 Task: Find connections with filter location Ḩalwān with filter topic #mentorwith filter profile language Spanish with filter current company Manappuram Finance Limited with filter school Bareilly College with filter industry Oil and Coal Product Manufacturing with filter service category Tax Preparation with filter keywords title Emergency Relief Worker
Action: Mouse moved to (476, 61)
Screenshot: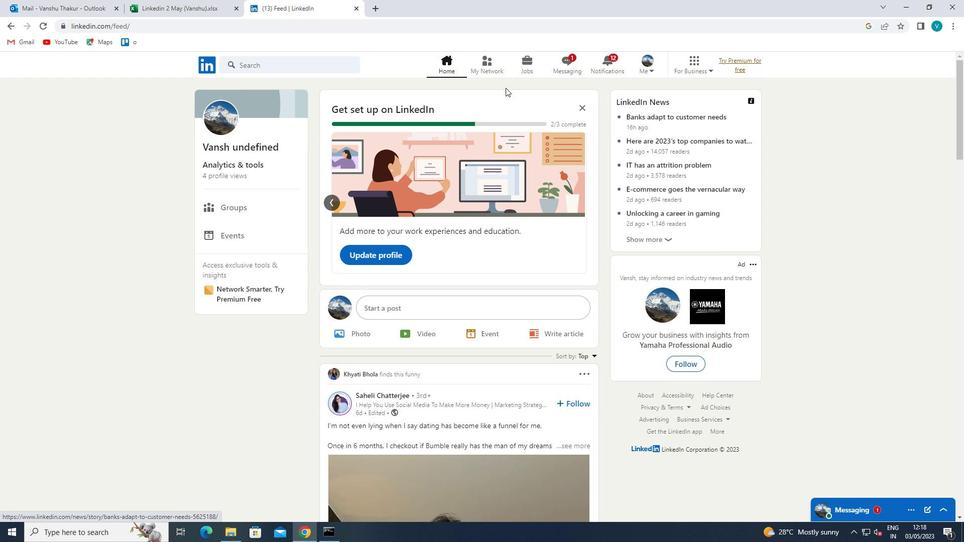 
Action: Mouse pressed left at (476, 61)
Screenshot: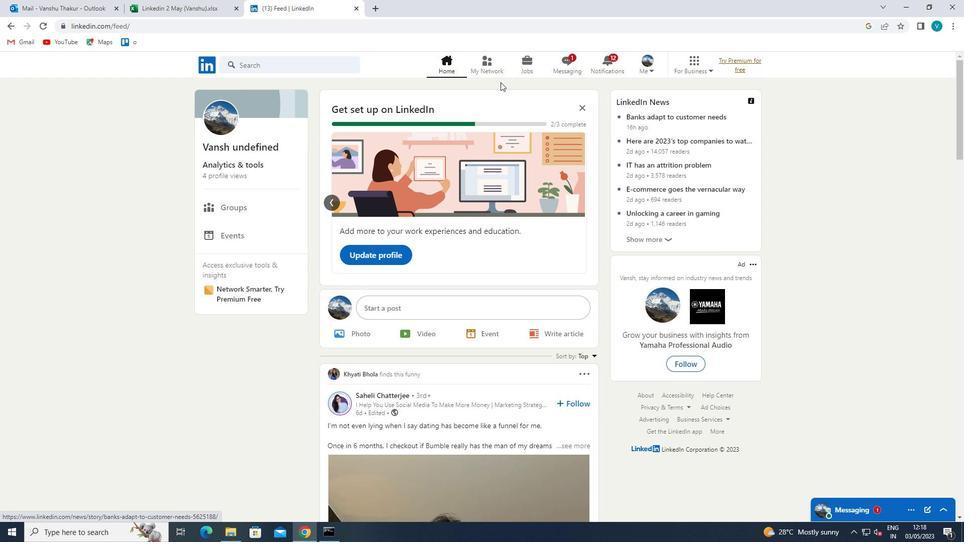 
Action: Mouse moved to (275, 118)
Screenshot: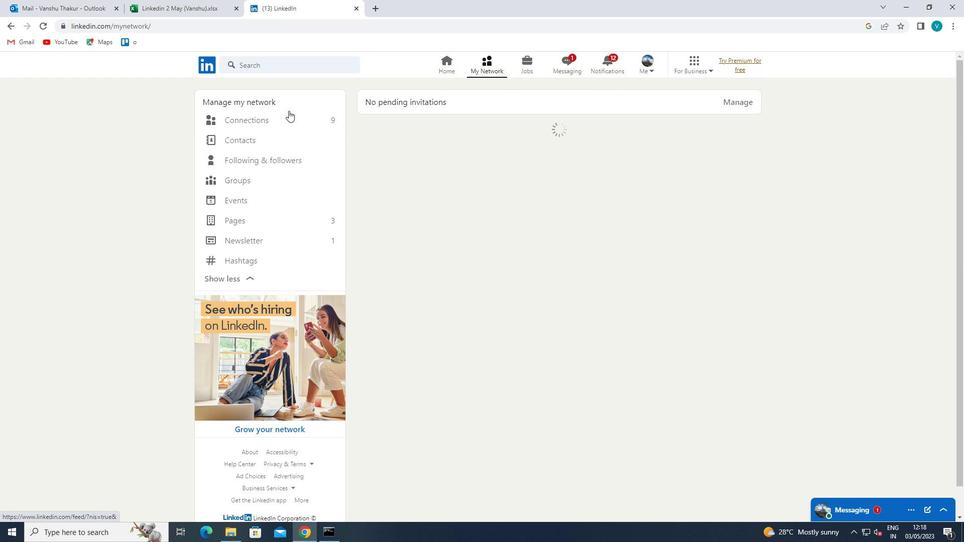 
Action: Mouse pressed left at (275, 118)
Screenshot: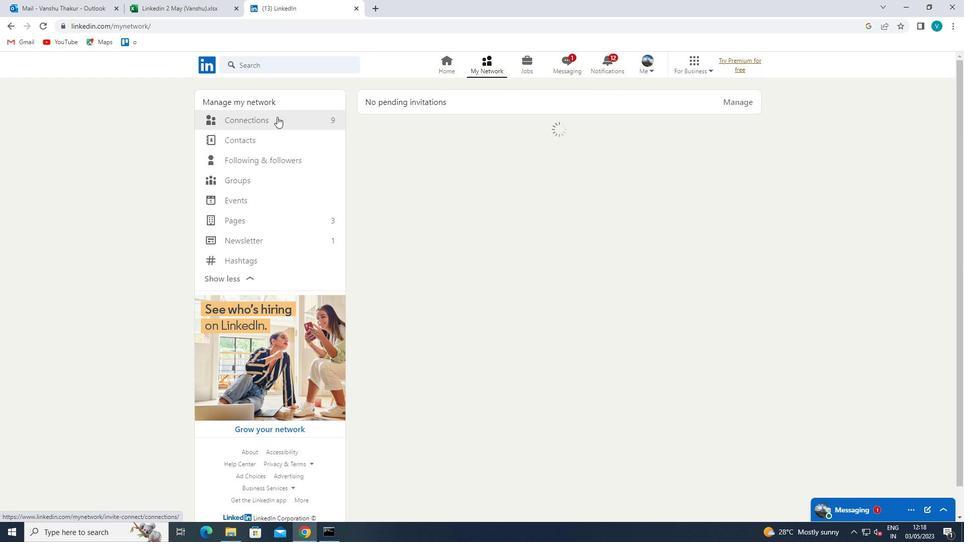 
Action: Mouse moved to (545, 121)
Screenshot: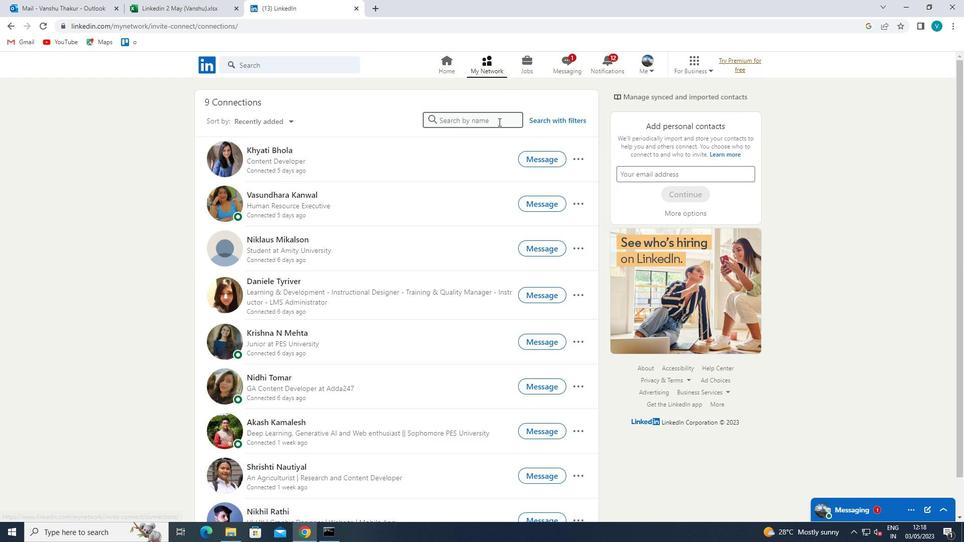 
Action: Mouse pressed left at (545, 121)
Screenshot: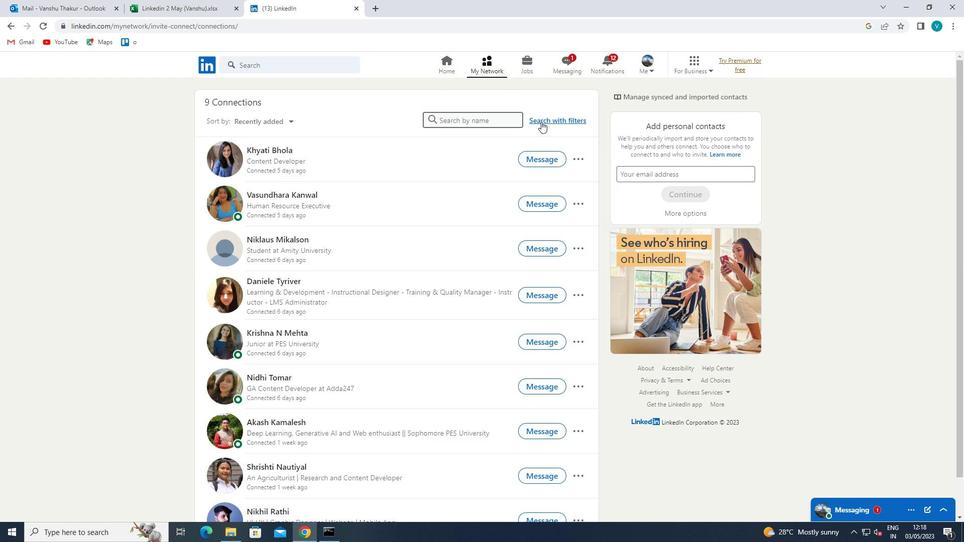 
Action: Mouse moved to (486, 98)
Screenshot: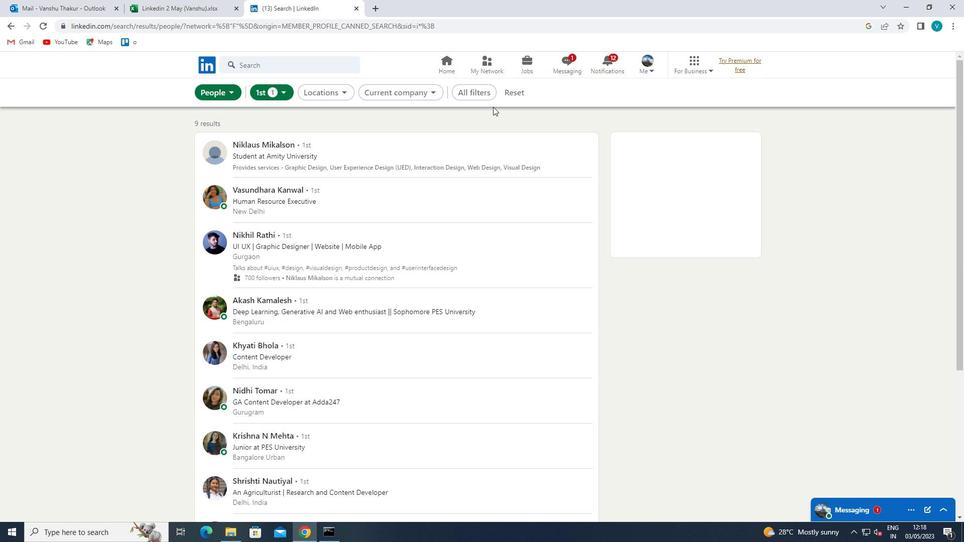 
Action: Mouse pressed left at (486, 98)
Screenshot: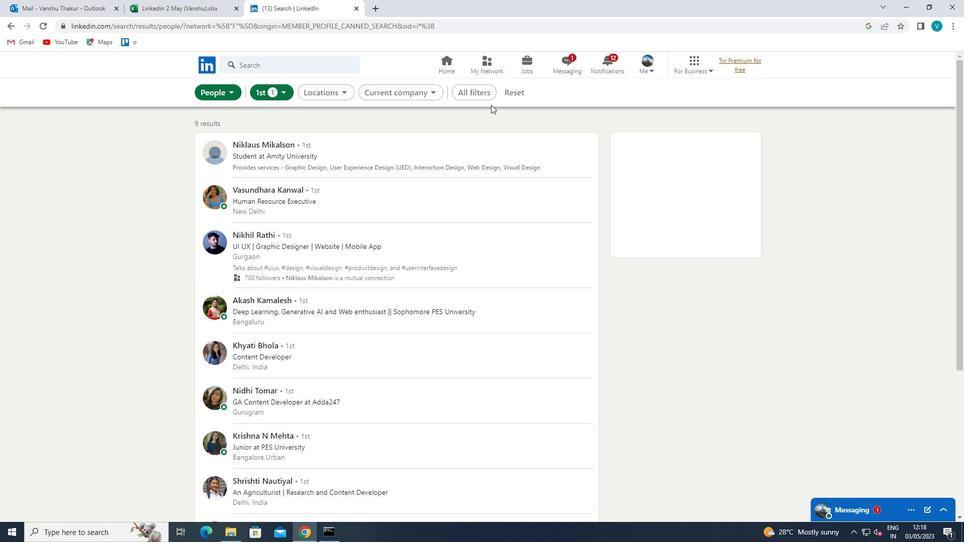 
Action: Mouse moved to (485, 97)
Screenshot: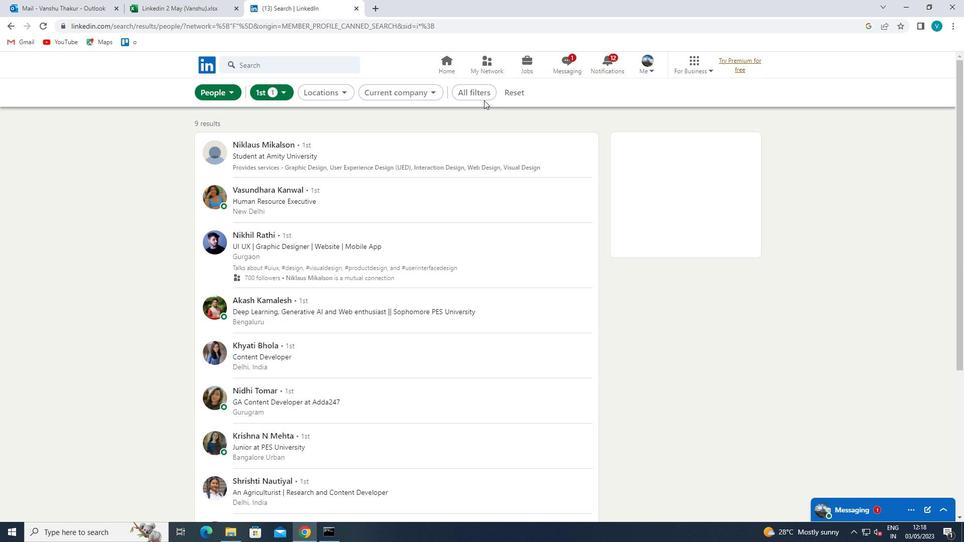 
Action: Mouse pressed left at (485, 97)
Screenshot: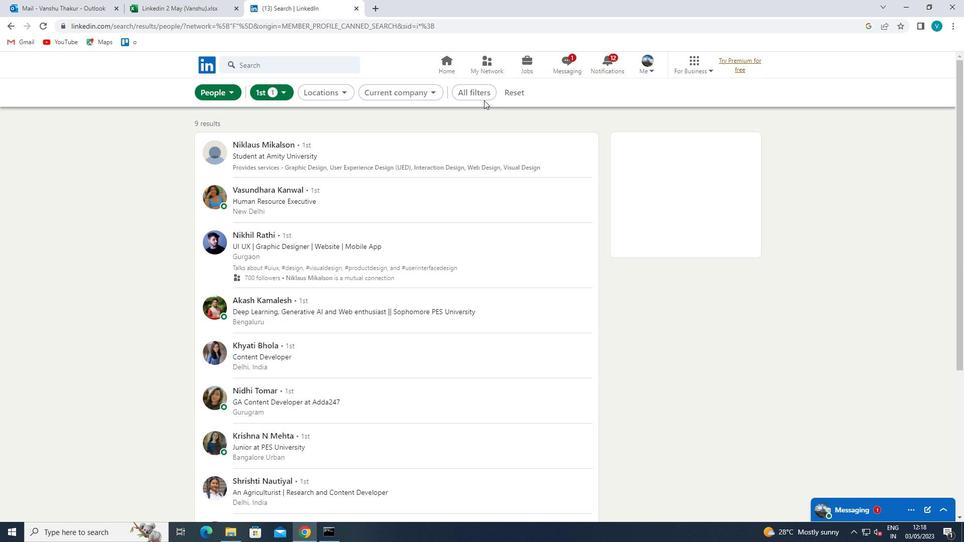 
Action: Mouse moved to (469, 89)
Screenshot: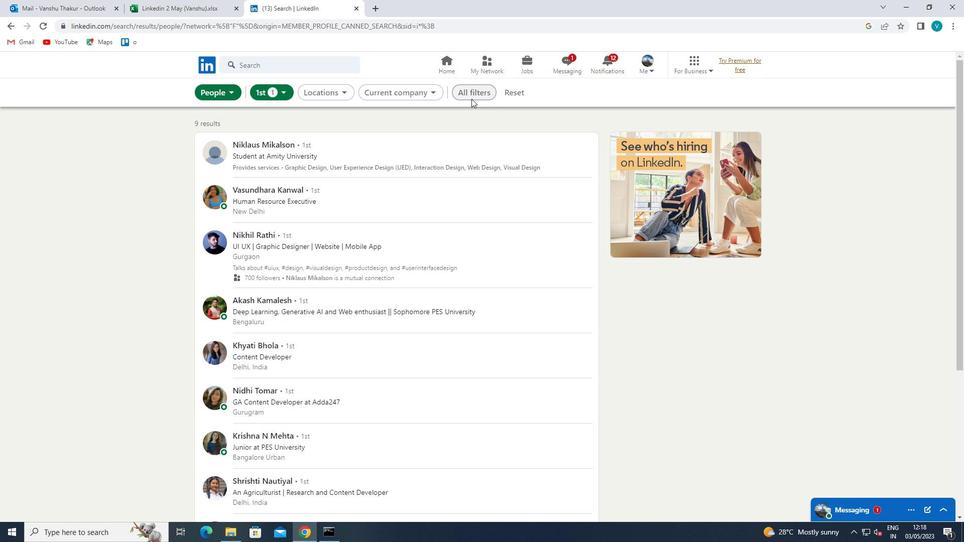 
Action: Mouse pressed left at (469, 89)
Screenshot: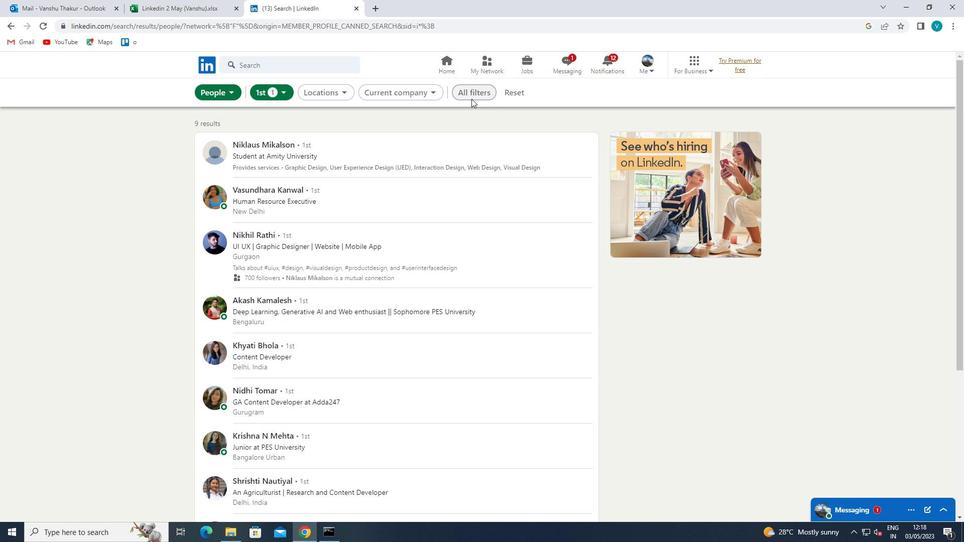 
Action: Mouse moved to (818, 266)
Screenshot: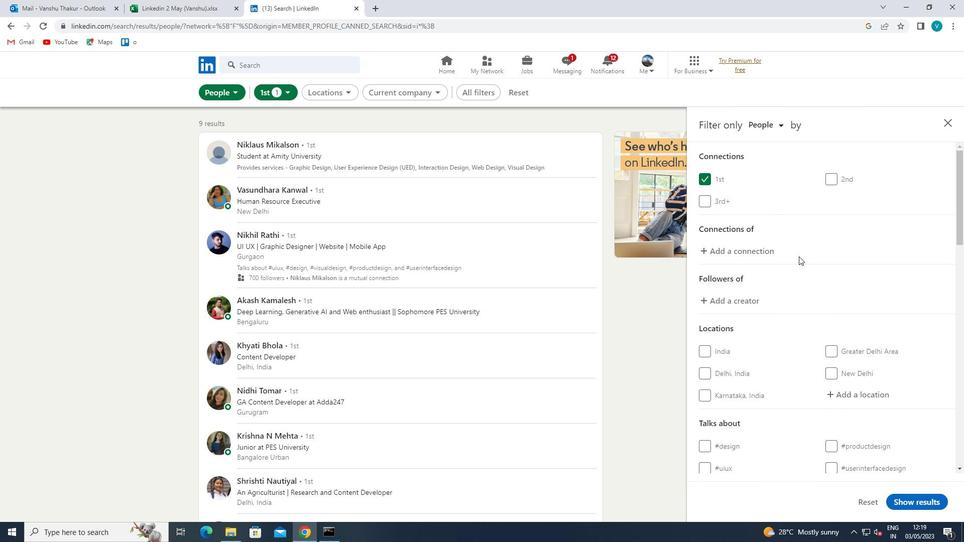 
Action: Mouse scrolled (818, 266) with delta (0, 0)
Screenshot: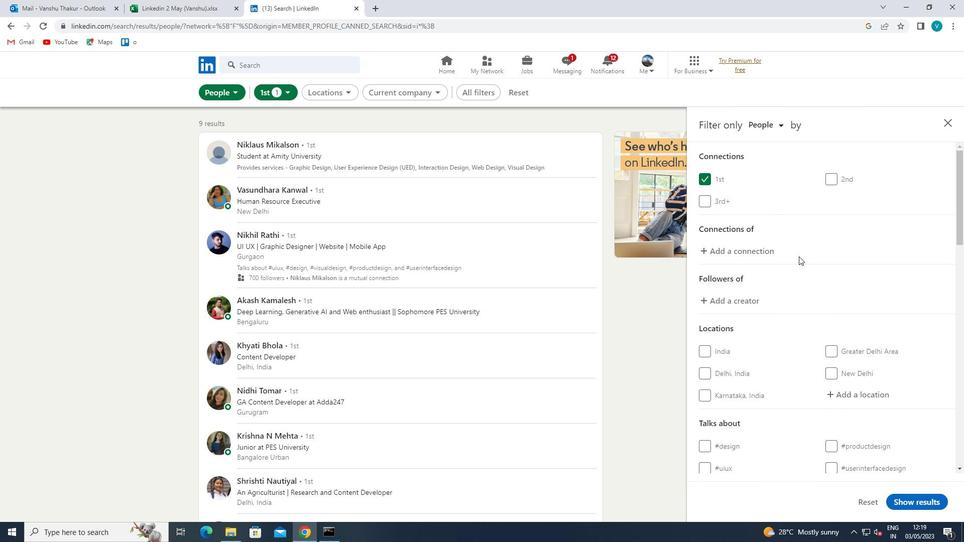 
Action: Mouse moved to (818, 266)
Screenshot: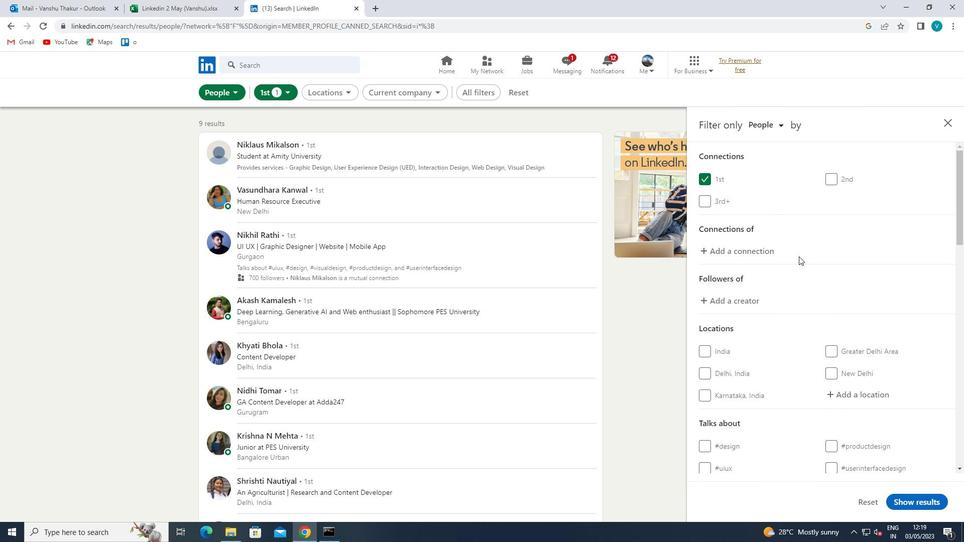 
Action: Mouse scrolled (818, 266) with delta (0, 0)
Screenshot: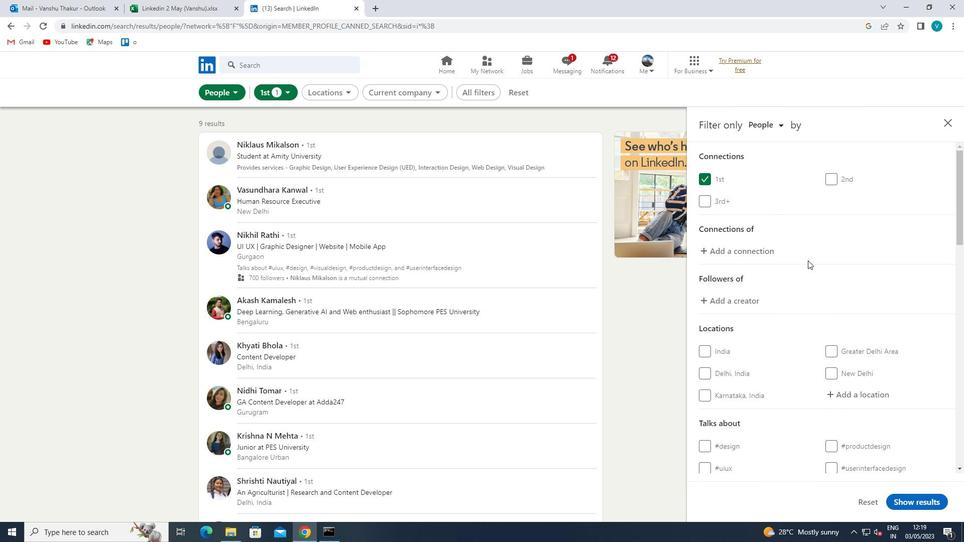 
Action: Mouse moved to (818, 267)
Screenshot: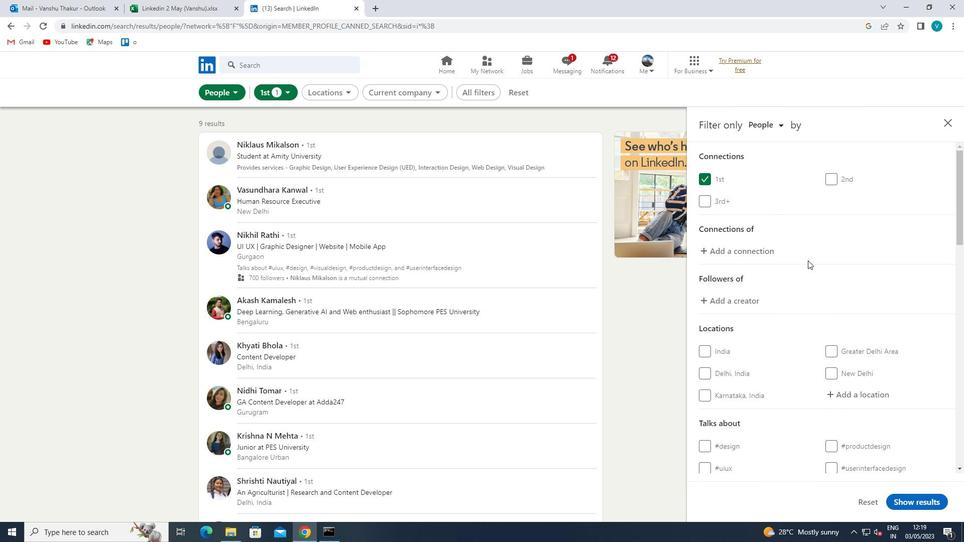 
Action: Mouse scrolled (818, 267) with delta (0, 0)
Screenshot: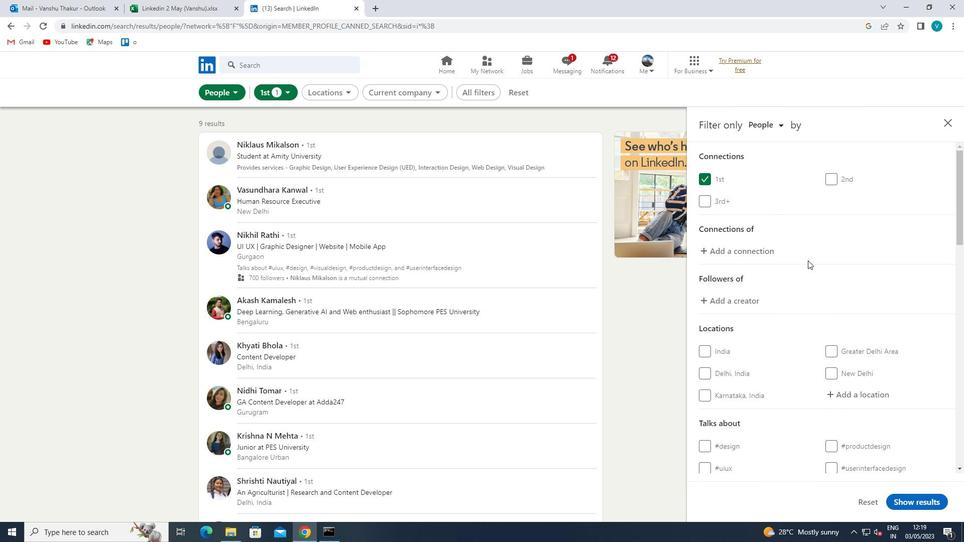 
Action: Mouse moved to (849, 247)
Screenshot: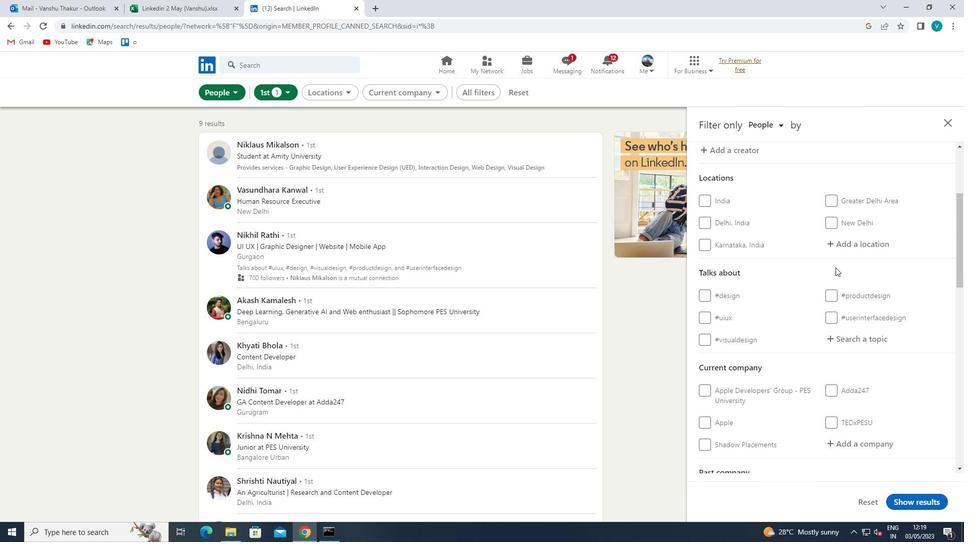 
Action: Mouse pressed left at (849, 247)
Screenshot: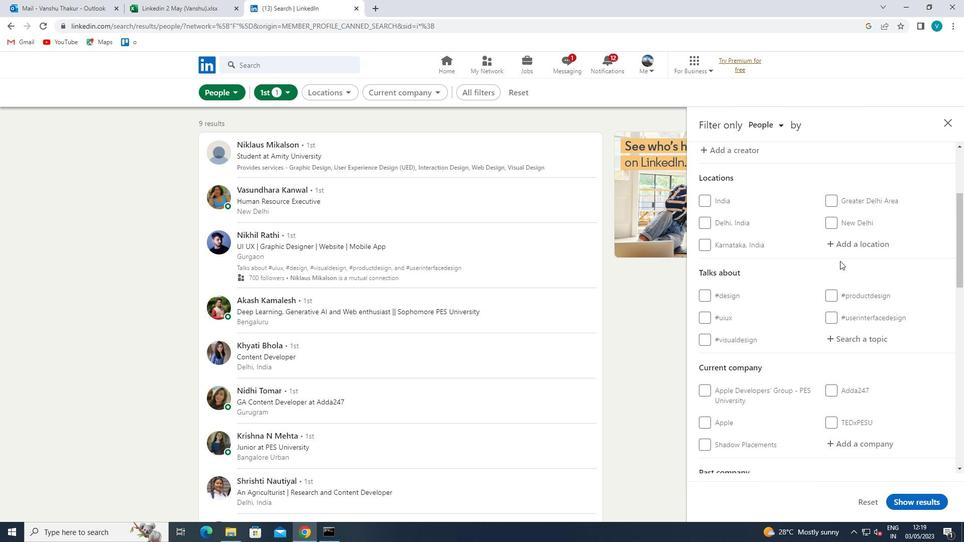 
Action: Mouse moved to (498, 56)
Screenshot: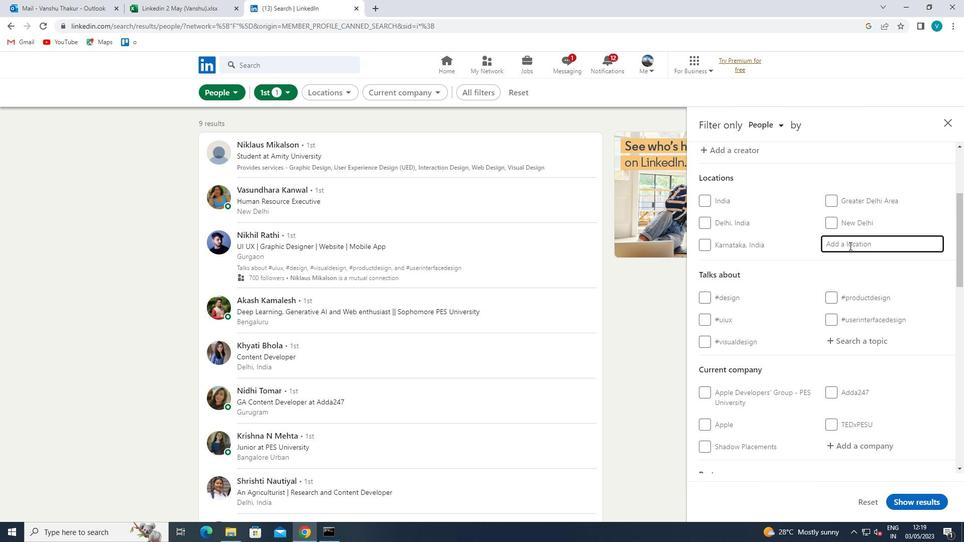 
Action: Key pressed <Key.shift>HALWAN
Screenshot: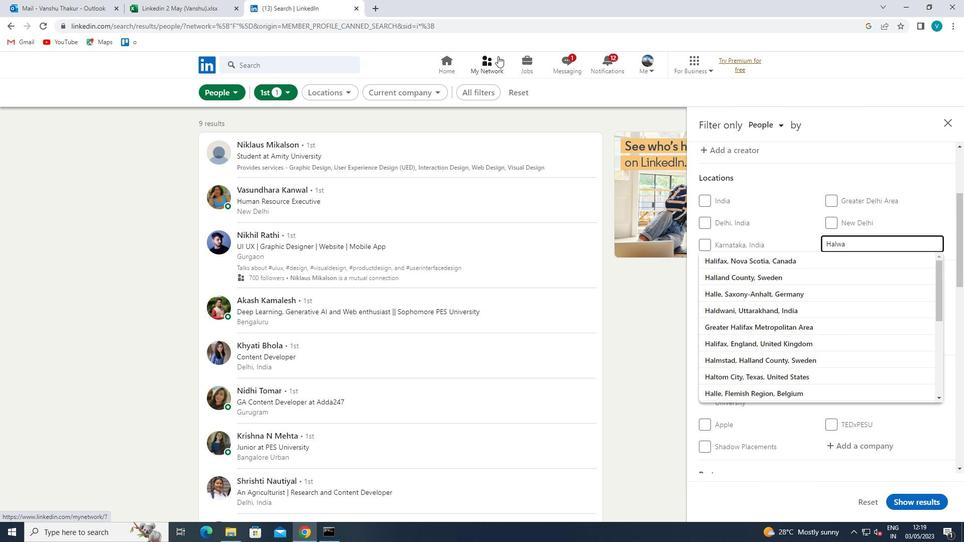 
Action: Mouse moved to (774, 256)
Screenshot: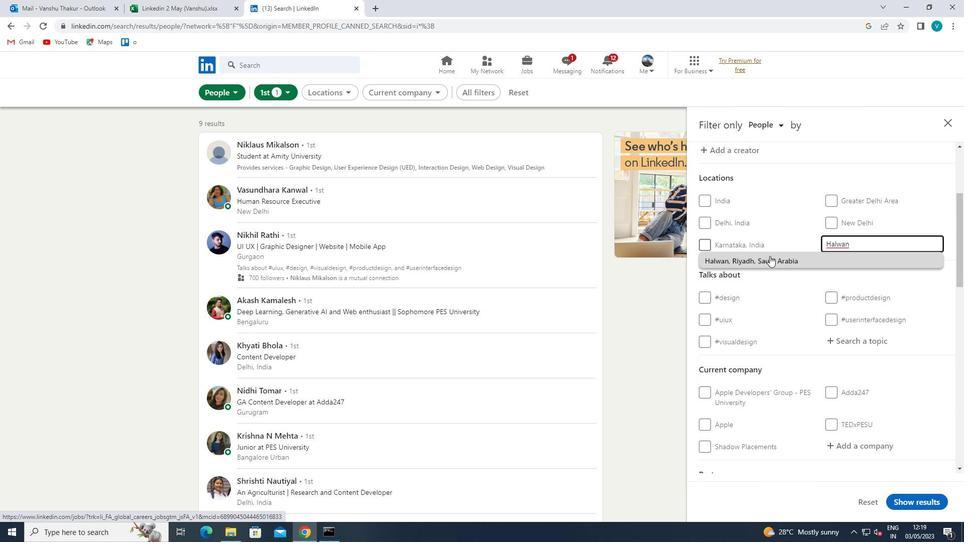 
Action: Mouse pressed left at (774, 256)
Screenshot: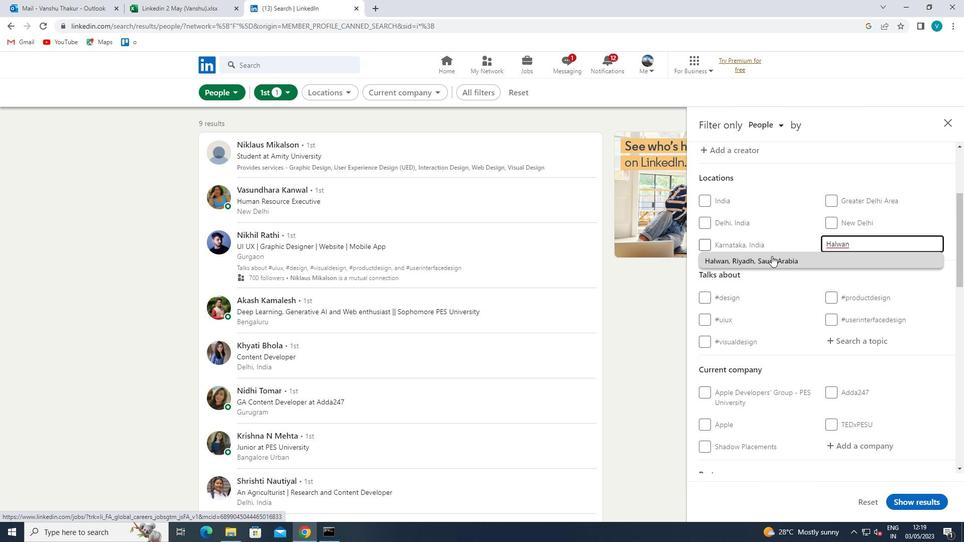 
Action: Mouse moved to (806, 249)
Screenshot: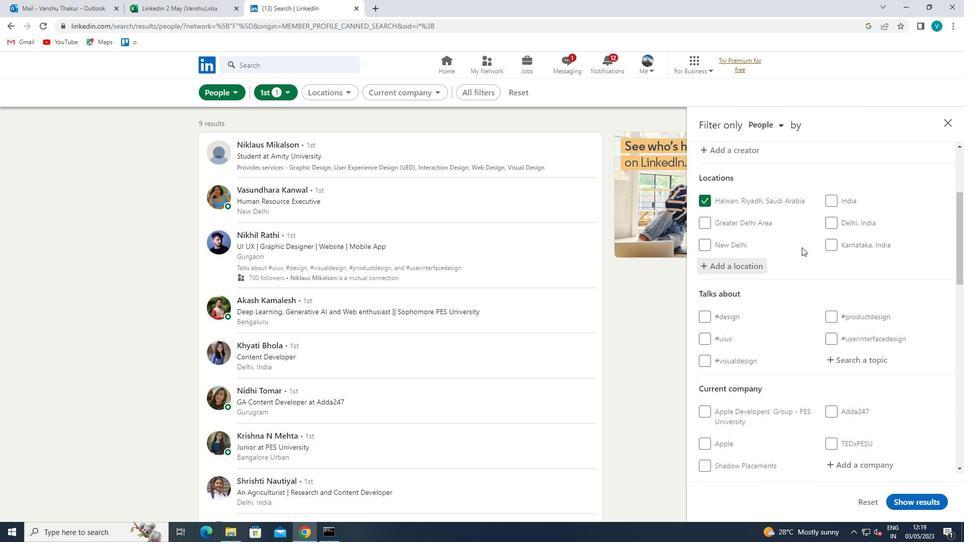 
Action: Mouse scrolled (806, 248) with delta (0, 0)
Screenshot: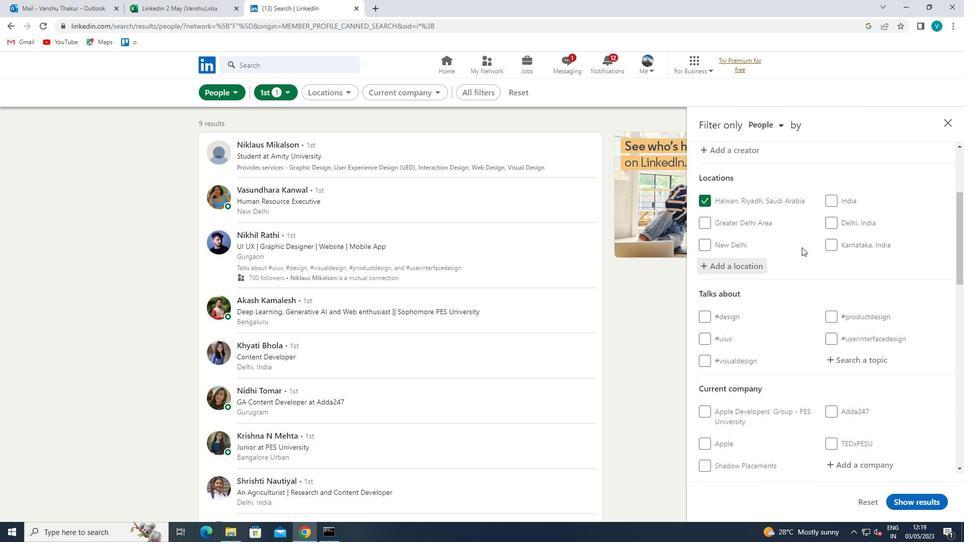 
Action: Mouse moved to (808, 250)
Screenshot: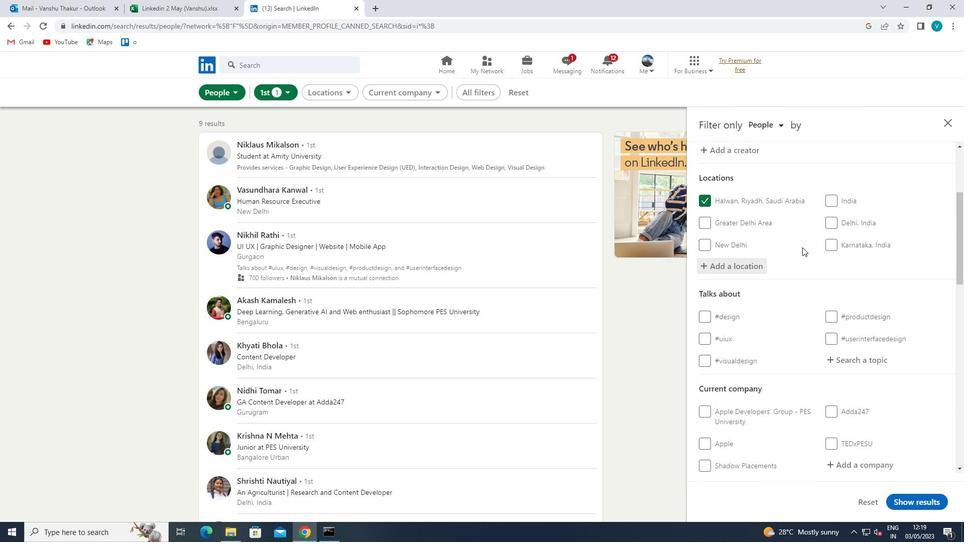 
Action: Mouse scrolled (808, 249) with delta (0, 0)
Screenshot: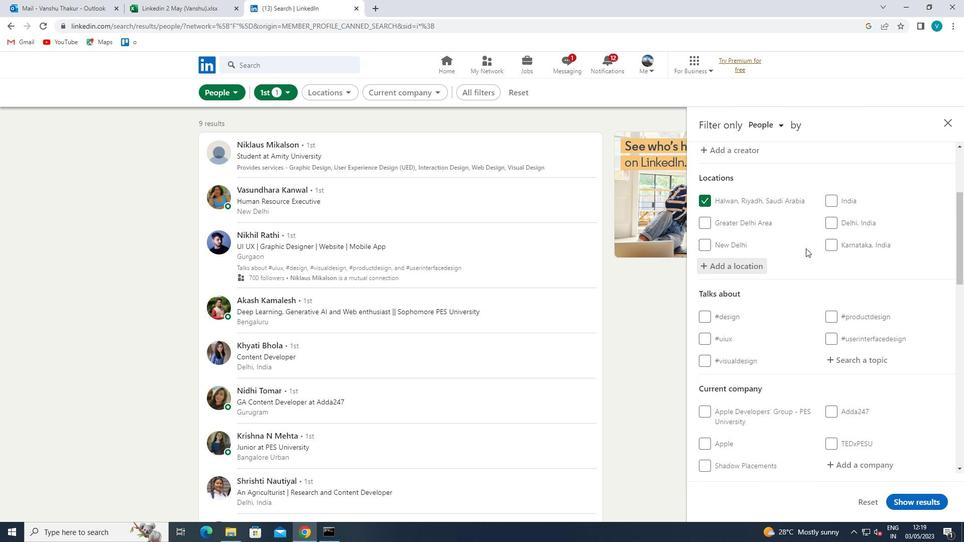 
Action: Mouse moved to (844, 257)
Screenshot: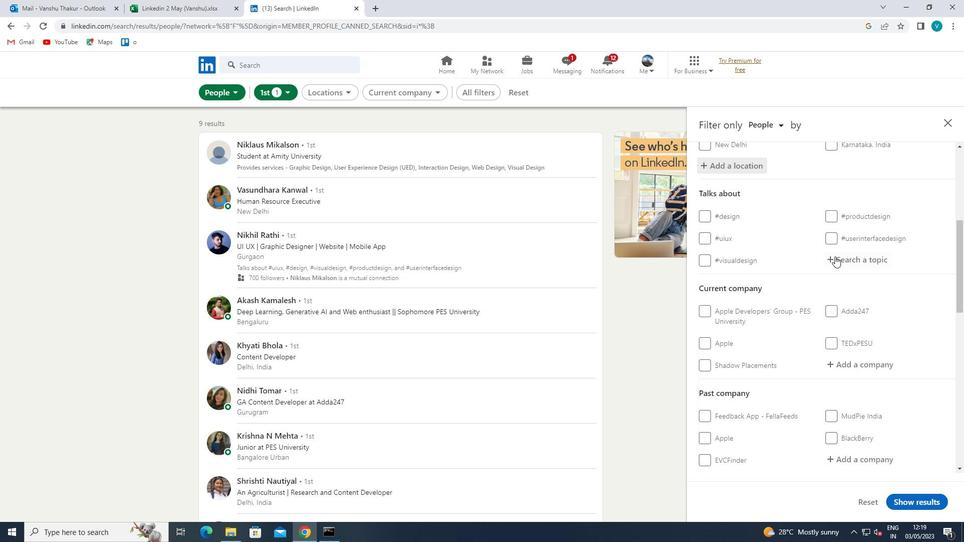 
Action: Mouse pressed left at (844, 257)
Screenshot: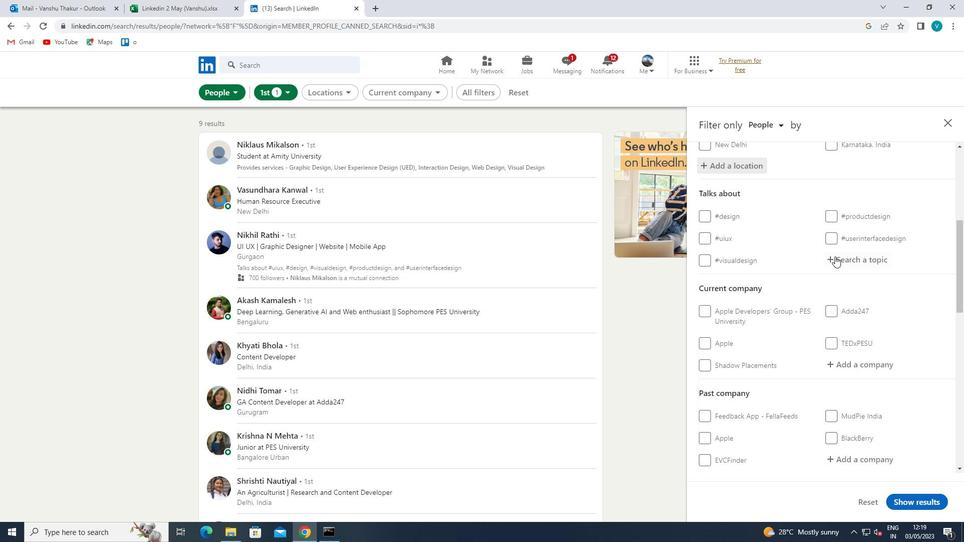 
Action: Mouse moved to (663, 154)
Screenshot: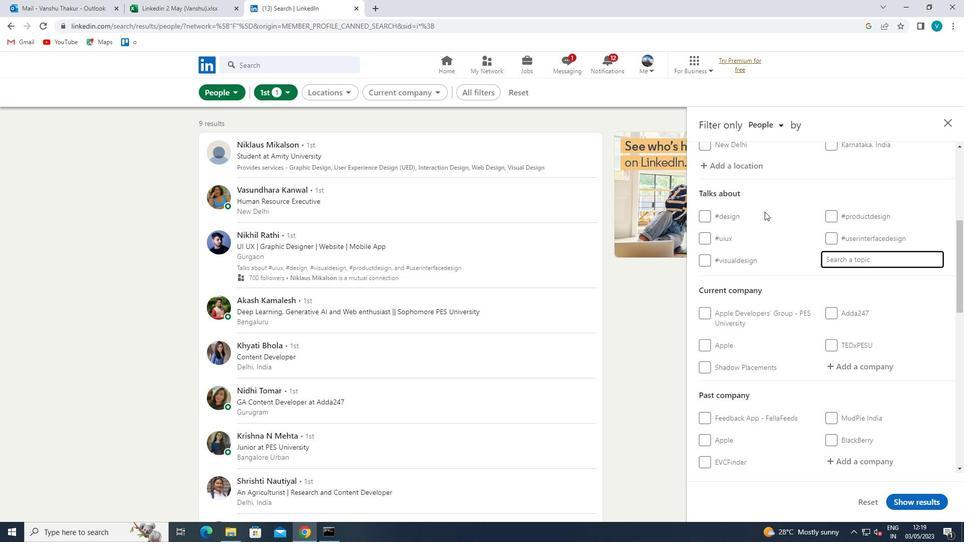 
Action: Key pressed MENTOR
Screenshot: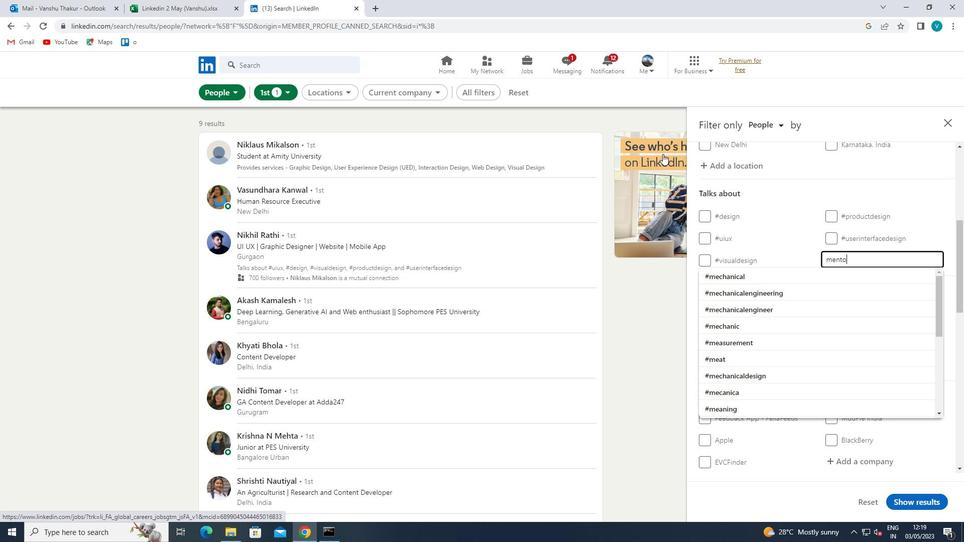 
Action: Mouse moved to (767, 305)
Screenshot: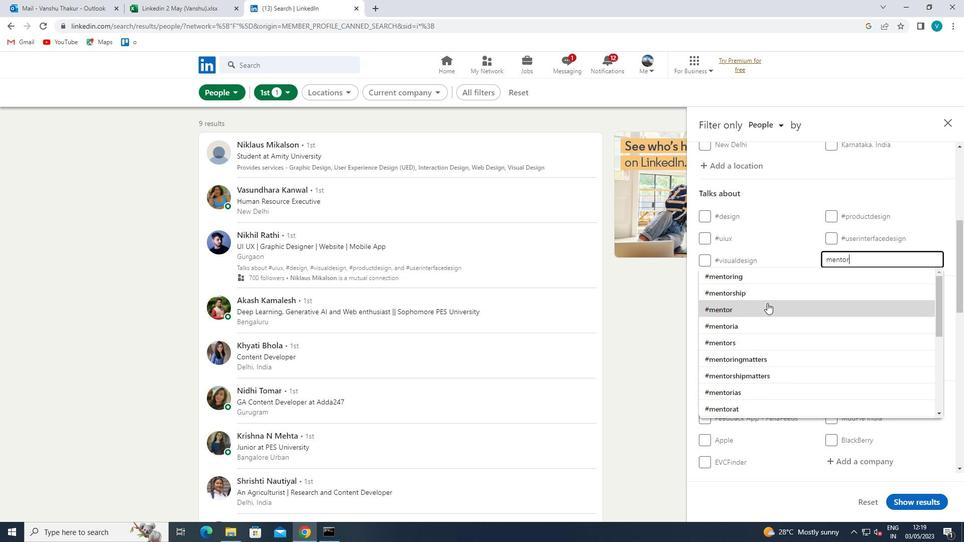 
Action: Mouse pressed left at (767, 305)
Screenshot: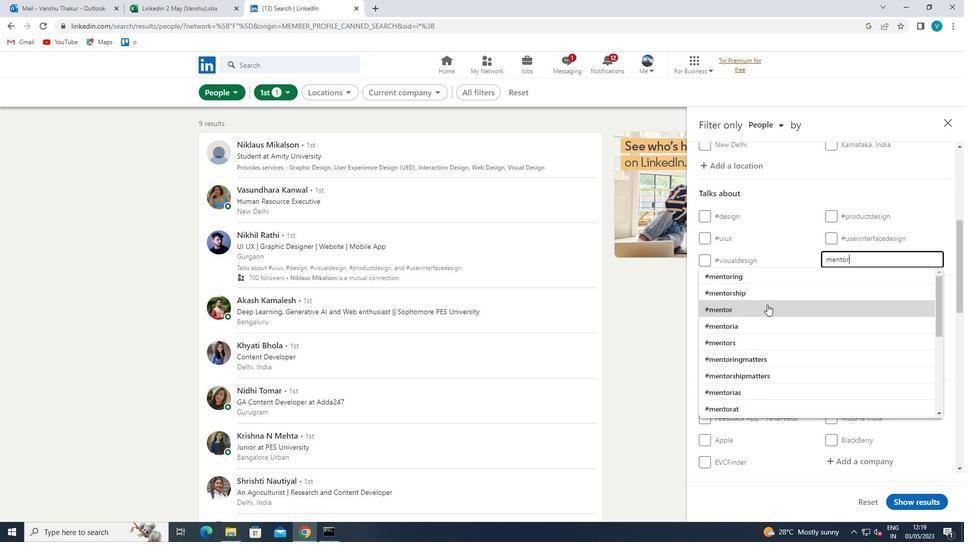 
Action: Mouse moved to (773, 303)
Screenshot: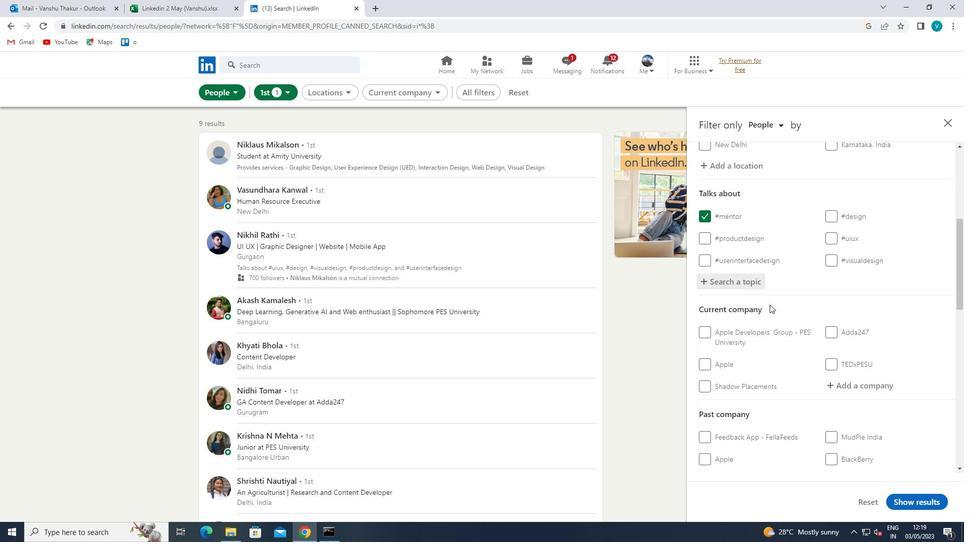 
Action: Mouse scrolled (773, 302) with delta (0, 0)
Screenshot: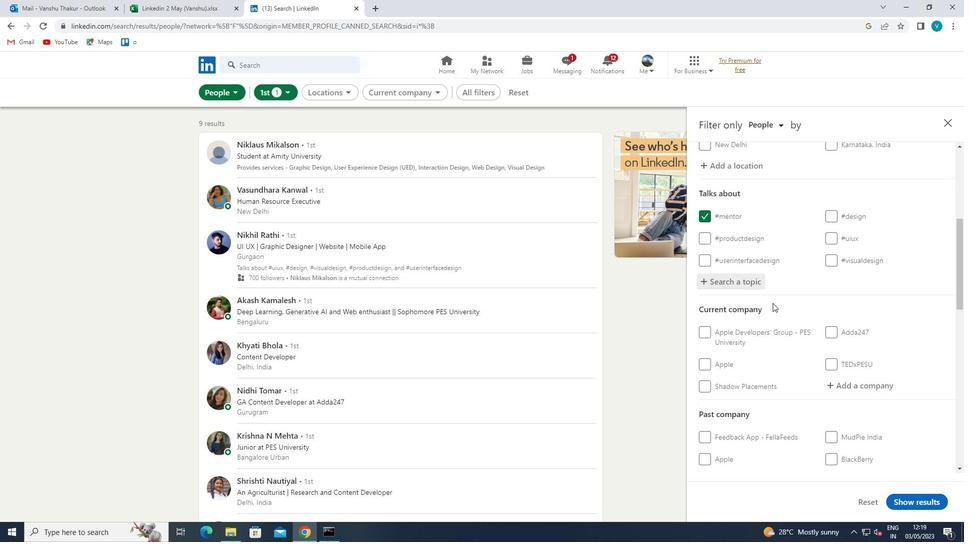 
Action: Mouse moved to (773, 302)
Screenshot: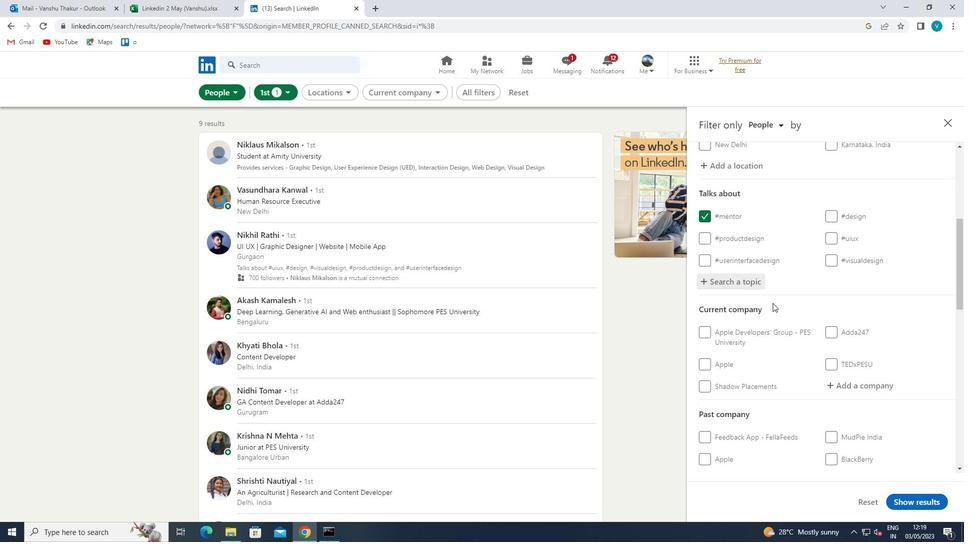 
Action: Mouse scrolled (773, 302) with delta (0, 0)
Screenshot: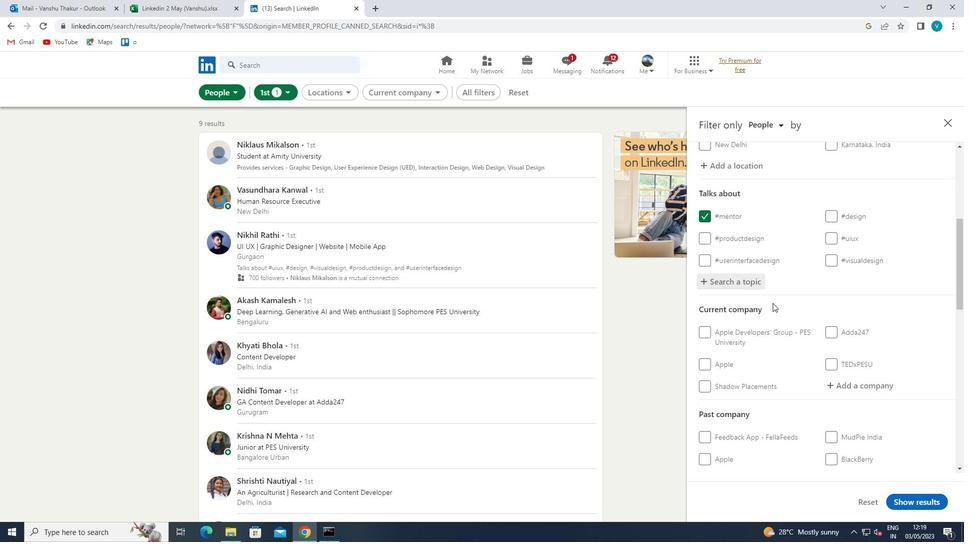
Action: Mouse moved to (775, 301)
Screenshot: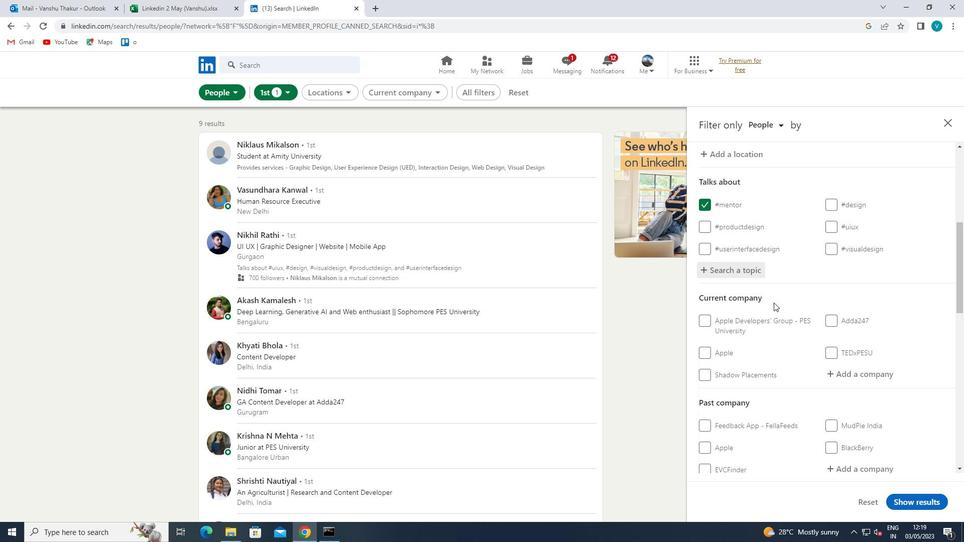 
Action: Mouse scrolled (775, 301) with delta (0, 0)
Screenshot: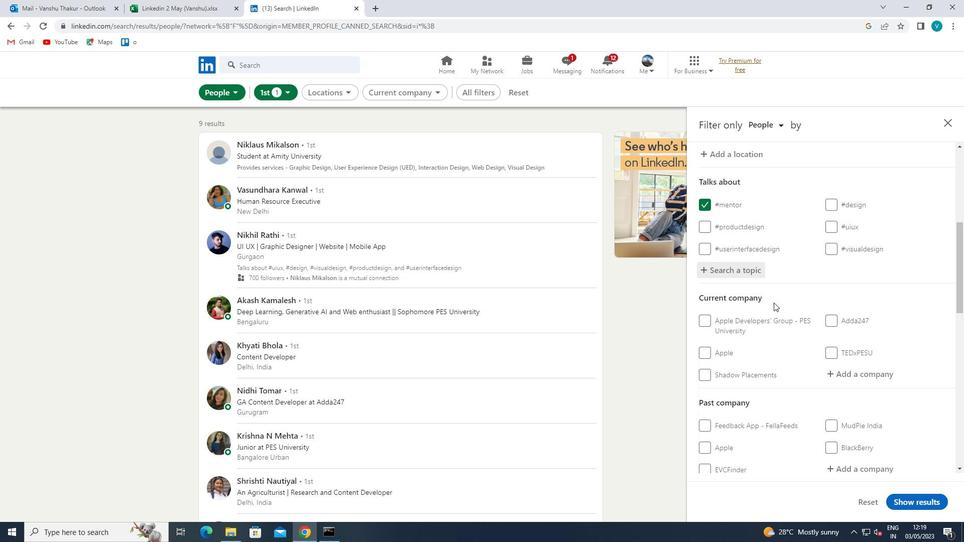 
Action: Mouse moved to (879, 235)
Screenshot: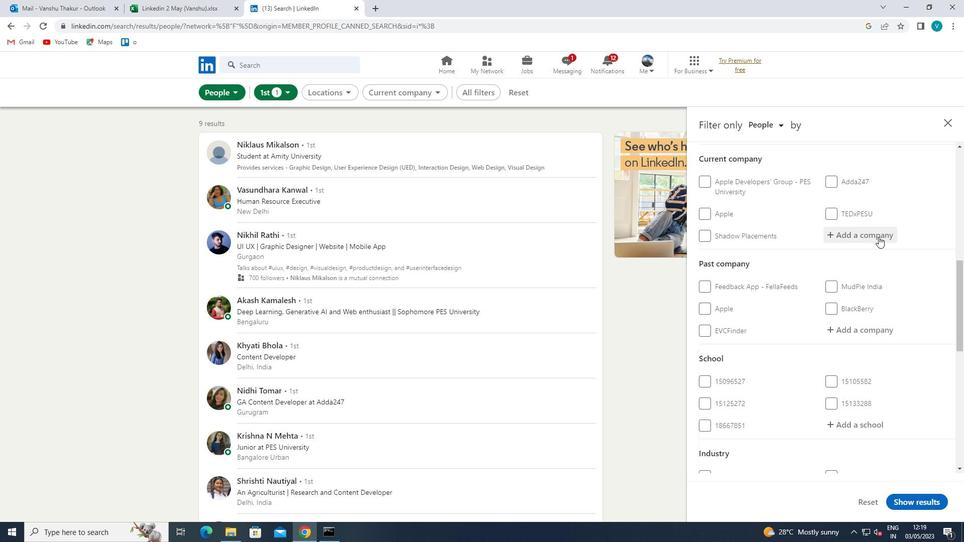 
Action: Mouse pressed left at (879, 235)
Screenshot: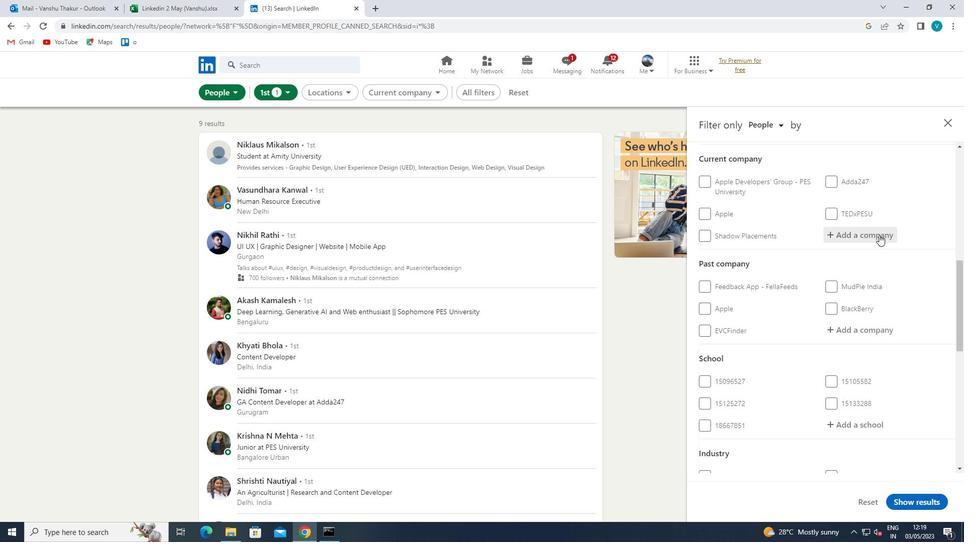 
Action: Key pressed <Key.shift>MANAPPURAM<Key.space>
Screenshot: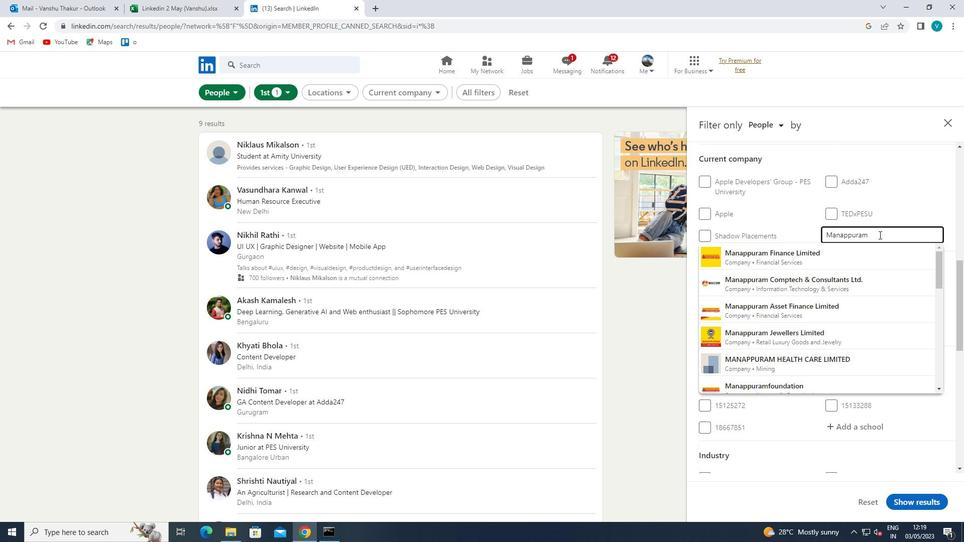 
Action: Mouse moved to (854, 257)
Screenshot: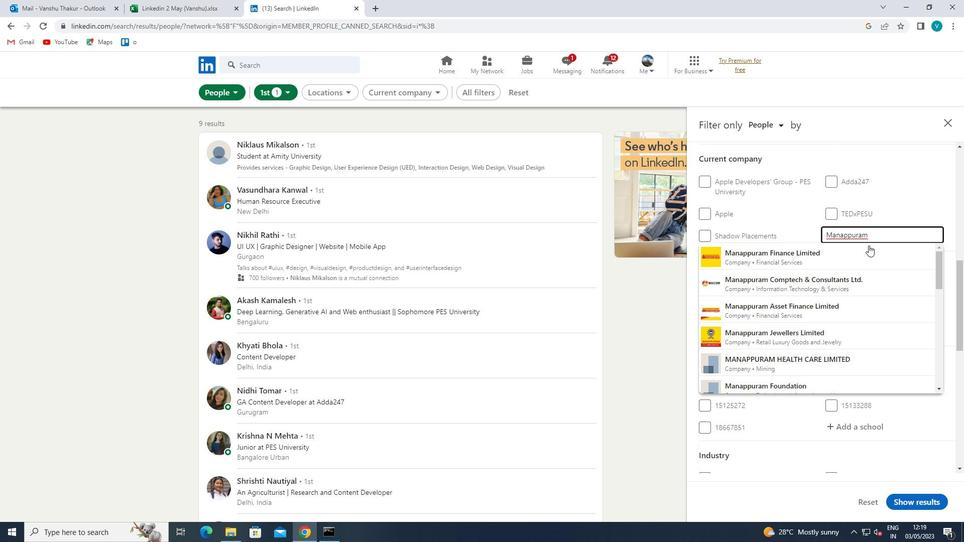
Action: Mouse pressed left at (854, 257)
Screenshot: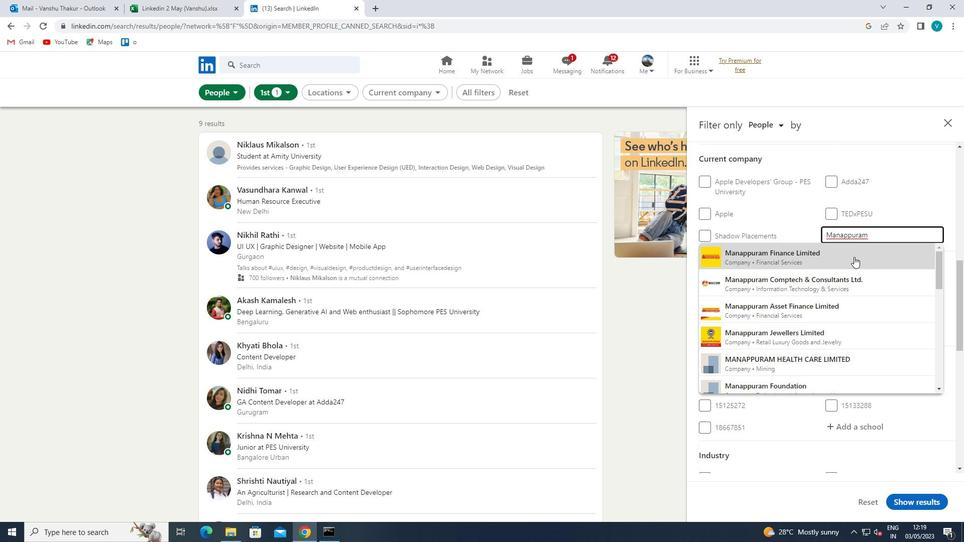 
Action: Mouse moved to (856, 256)
Screenshot: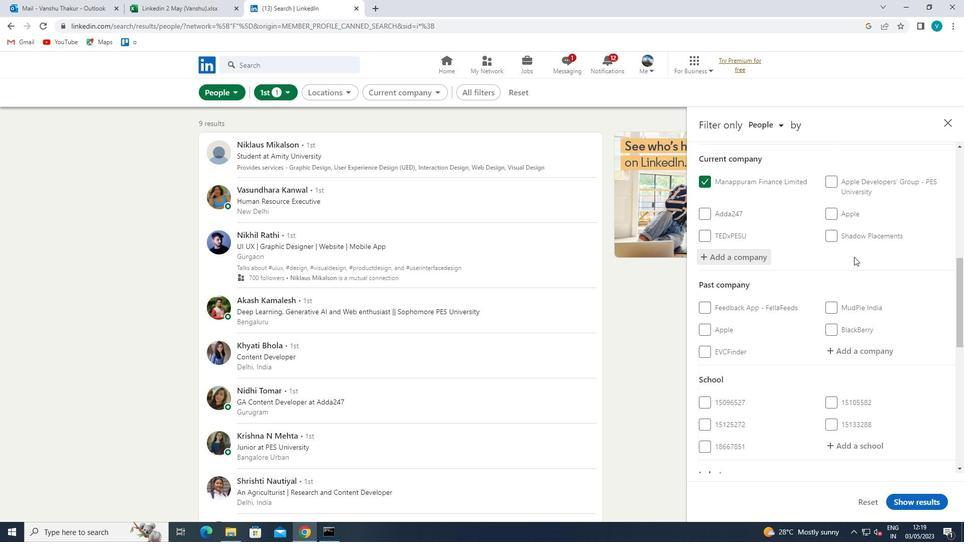 
Action: Mouse scrolled (856, 255) with delta (0, 0)
Screenshot: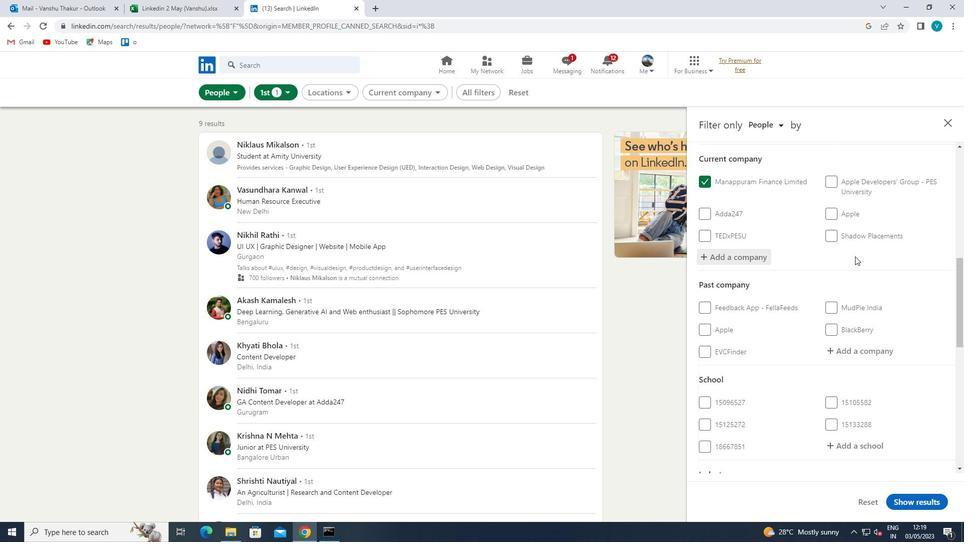 
Action: Mouse scrolled (856, 255) with delta (0, 0)
Screenshot: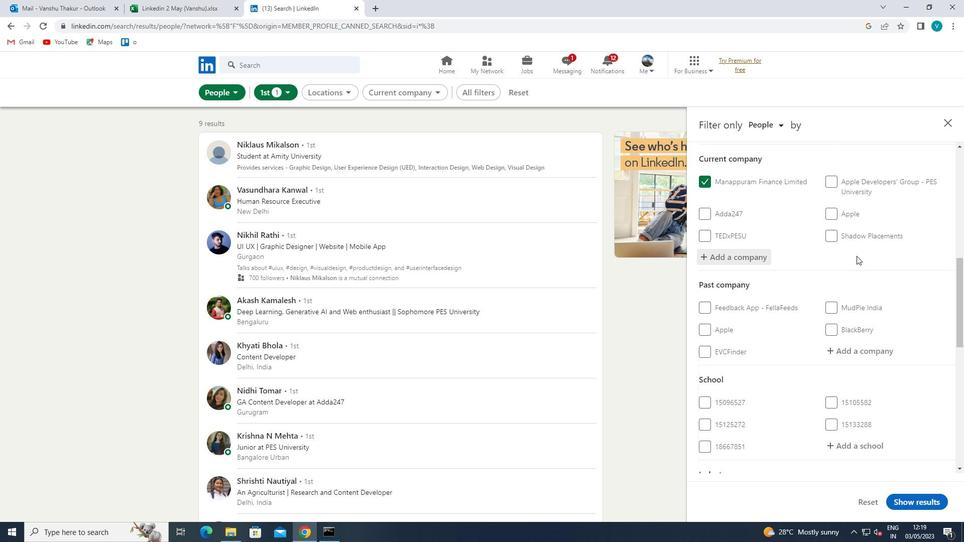 
Action: Mouse moved to (857, 255)
Screenshot: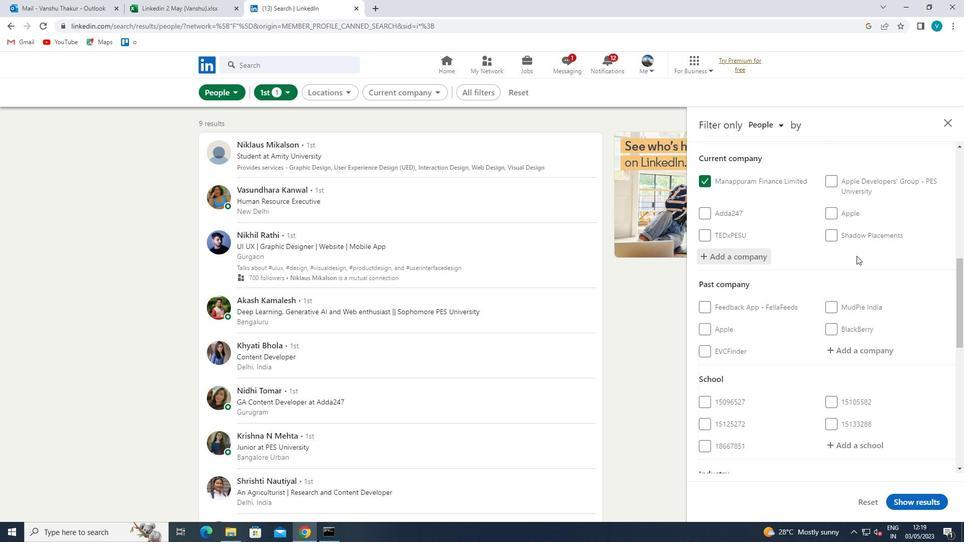 
Action: Mouse scrolled (857, 255) with delta (0, 0)
Screenshot: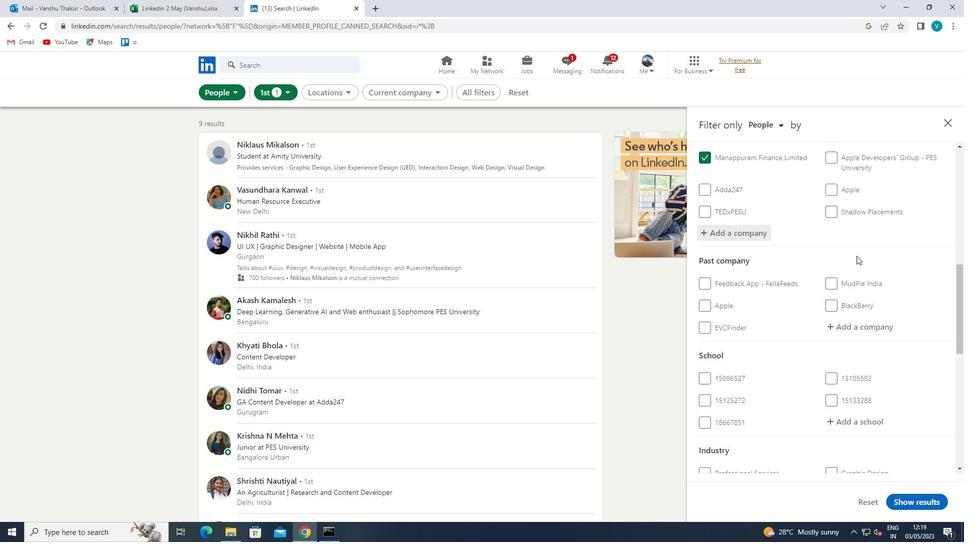 
Action: Mouse scrolled (857, 255) with delta (0, 0)
Screenshot: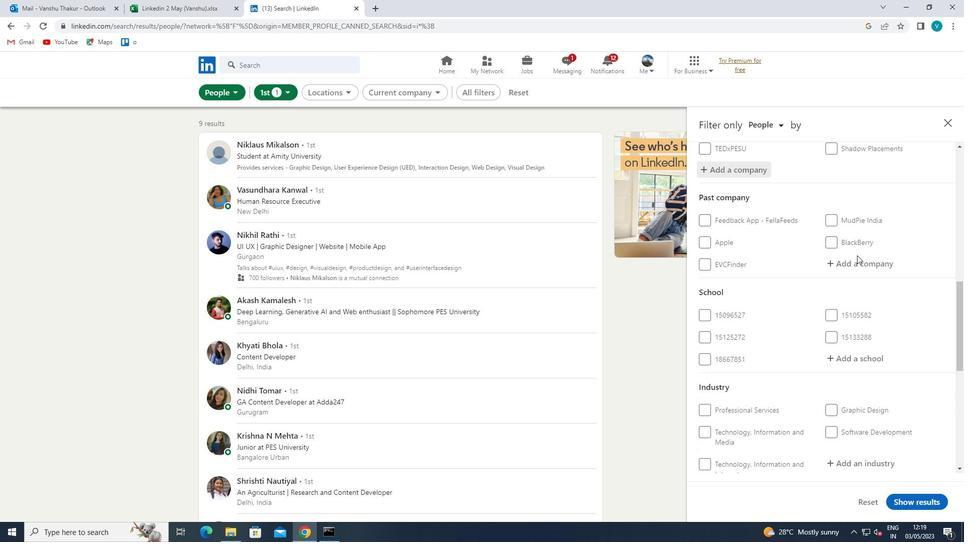 
Action: Mouse moved to (863, 245)
Screenshot: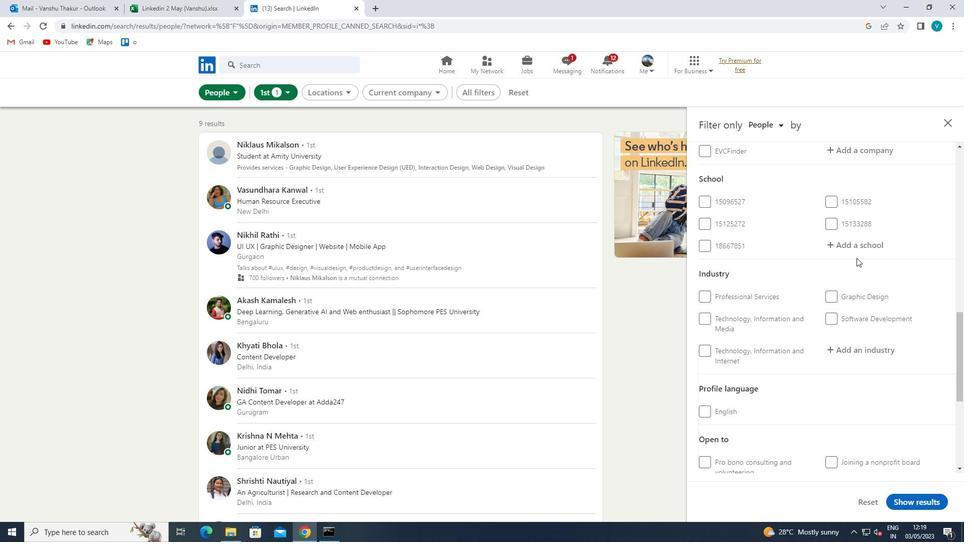 
Action: Mouse pressed left at (863, 245)
Screenshot: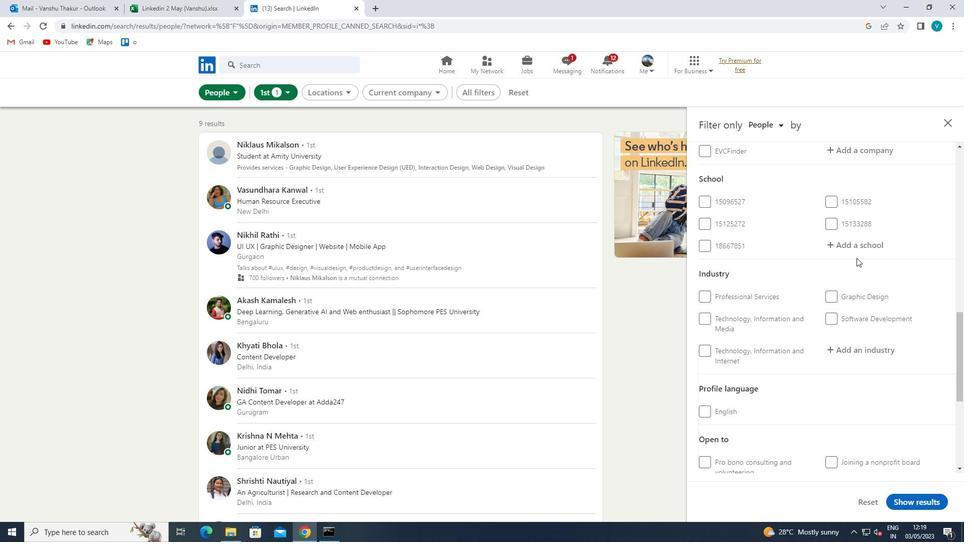 
Action: Key pressed <Key.shift>
Screenshot: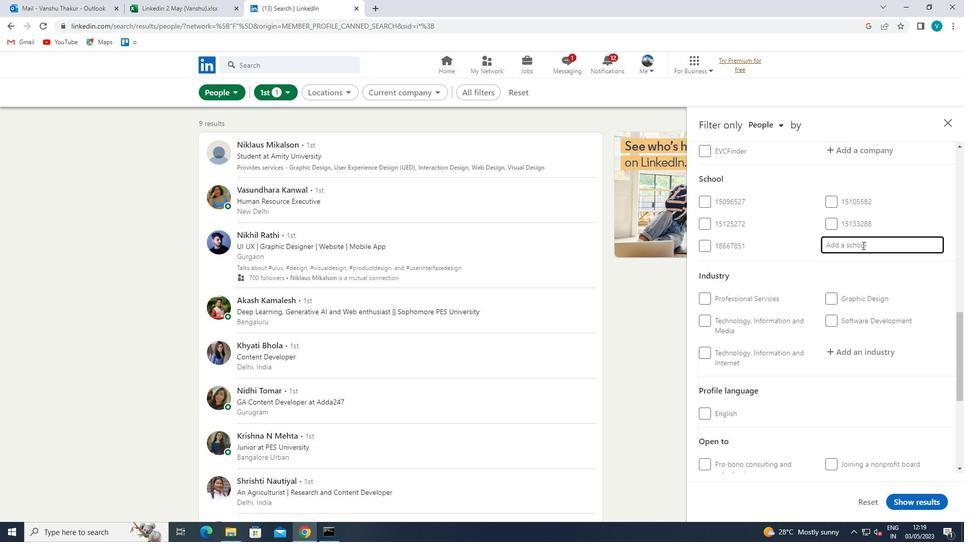 
Action: Mouse moved to (863, 245)
Screenshot: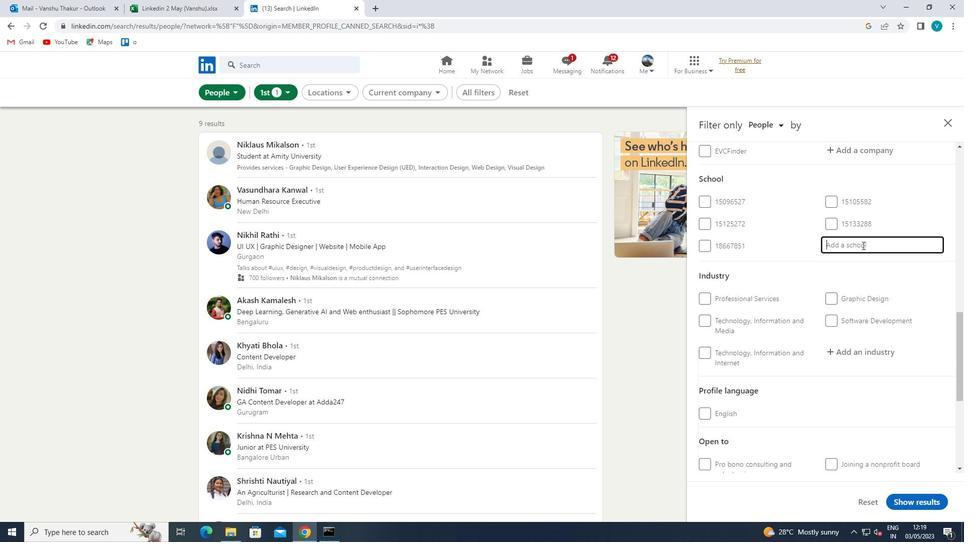
Action: Key pressed B
Screenshot: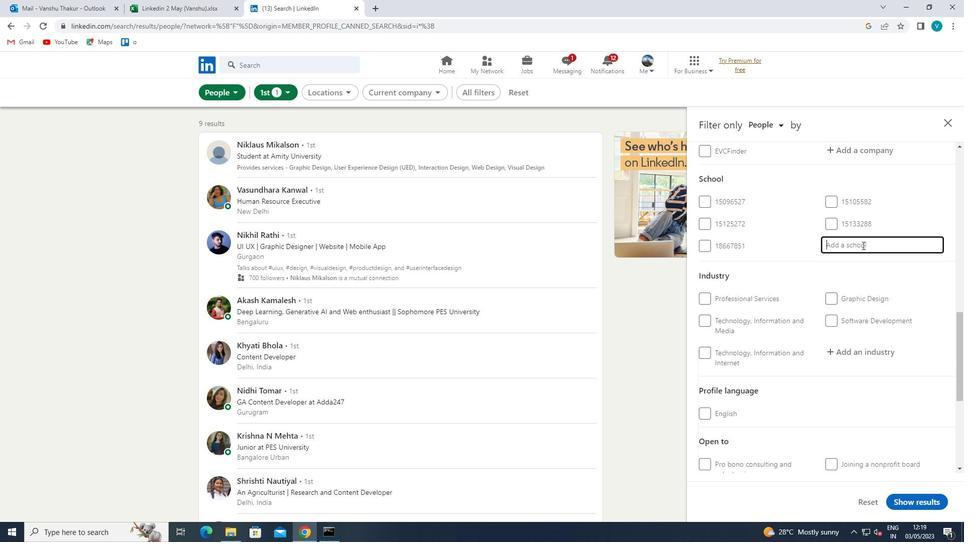 
Action: Mouse moved to (761, 188)
Screenshot: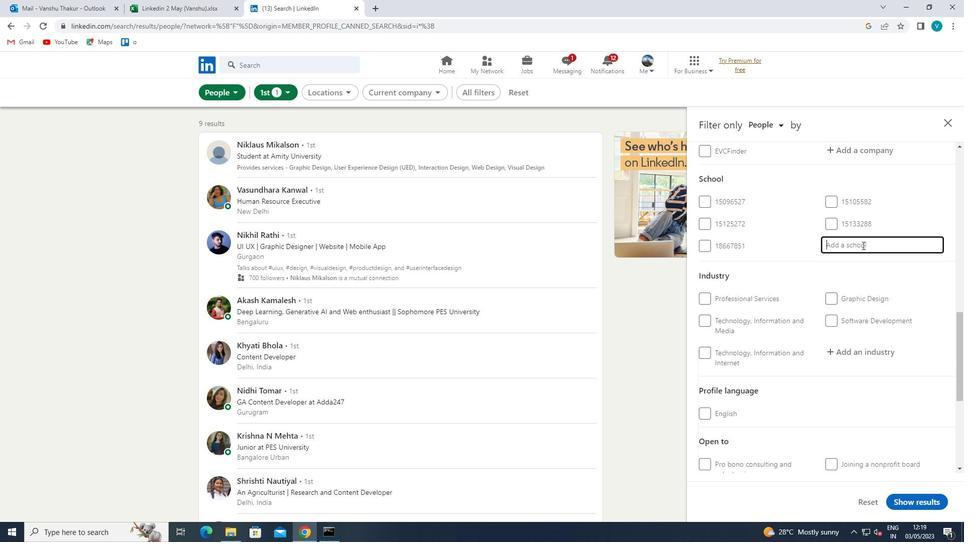 
Action: Key pressed AREILLY<Key.space>
Screenshot: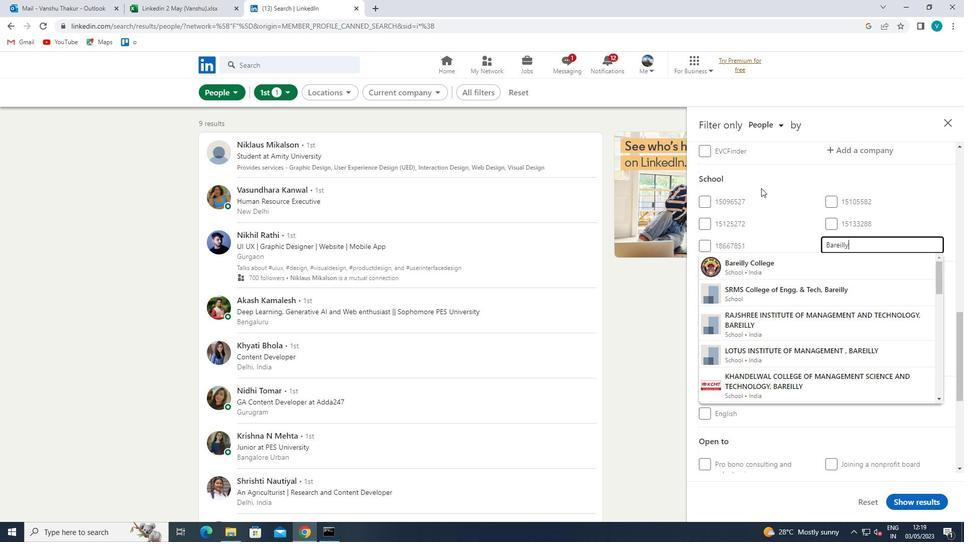 
Action: Mouse moved to (785, 261)
Screenshot: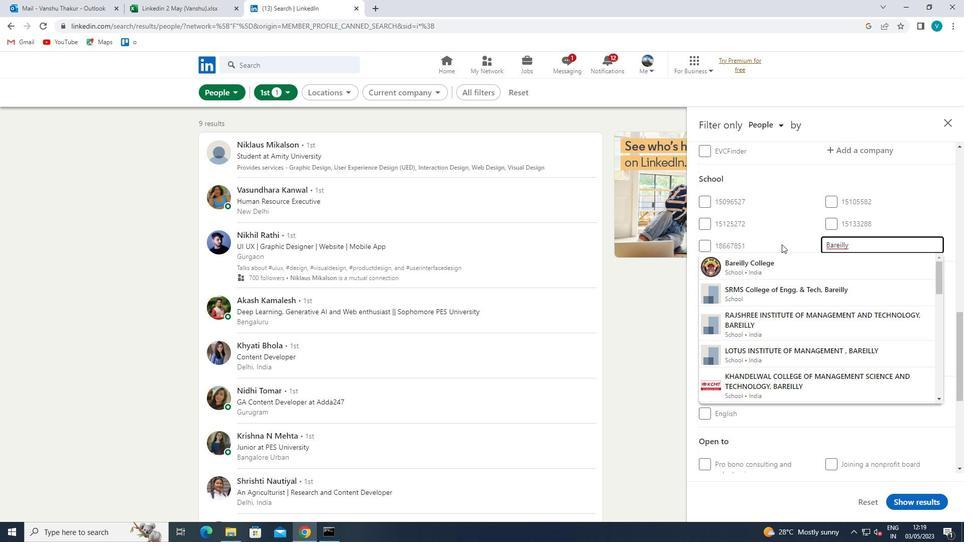 
Action: Mouse pressed left at (785, 261)
Screenshot: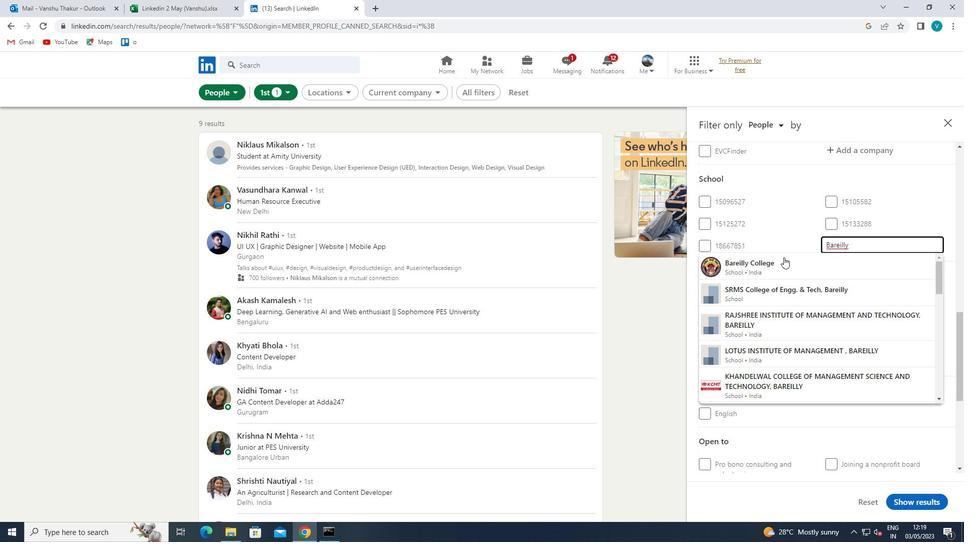 
Action: Mouse scrolled (785, 260) with delta (0, 0)
Screenshot: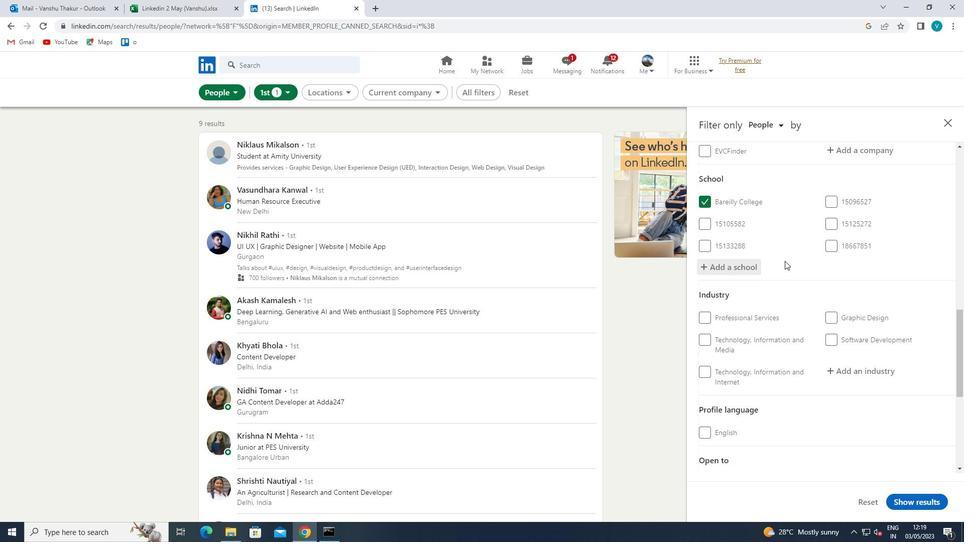 
Action: Mouse scrolled (785, 260) with delta (0, 0)
Screenshot: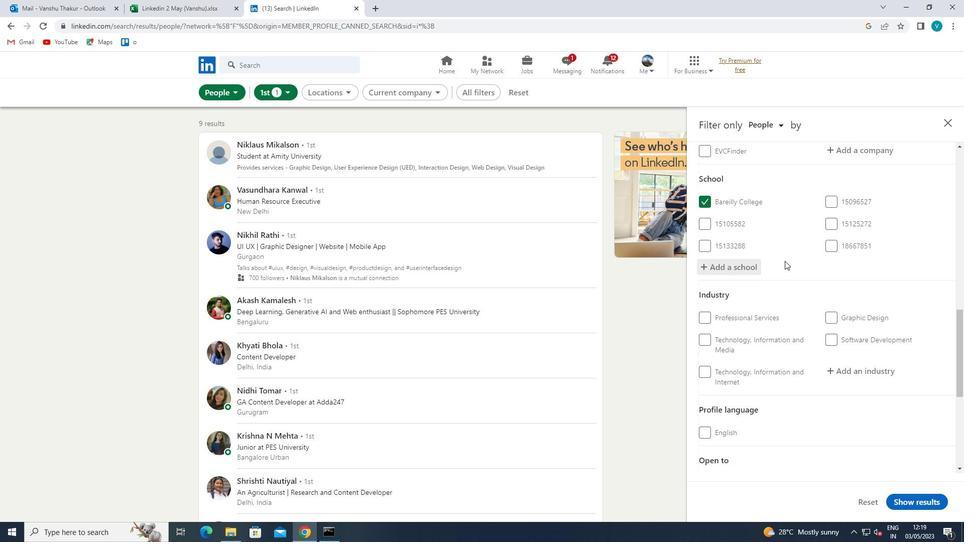 
Action: Mouse moved to (859, 272)
Screenshot: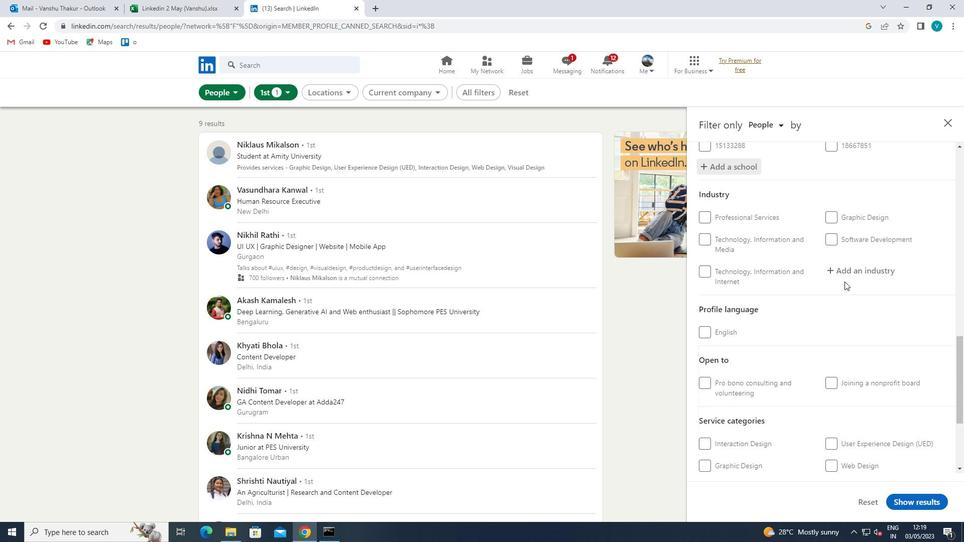 
Action: Mouse pressed left at (859, 272)
Screenshot: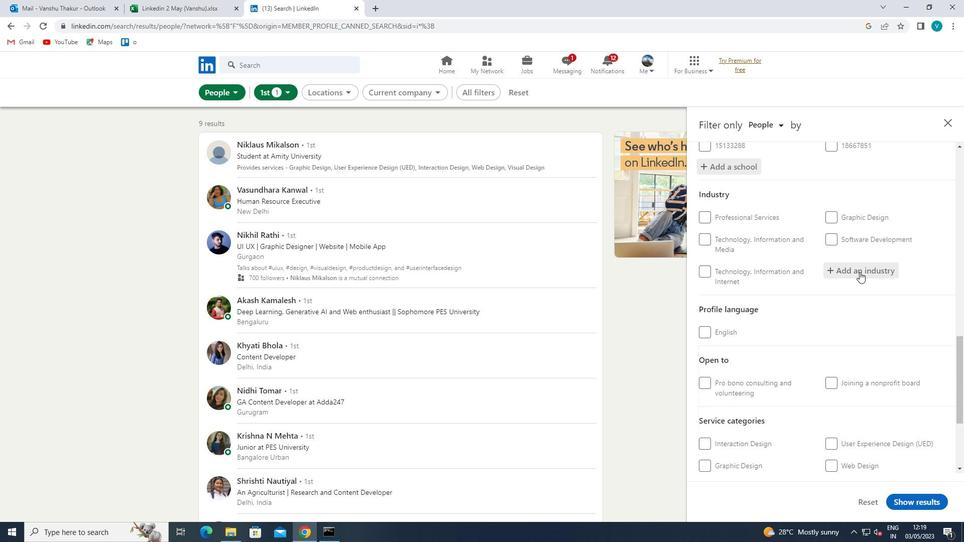 
Action: Key pressed <Key.shift>
Screenshot: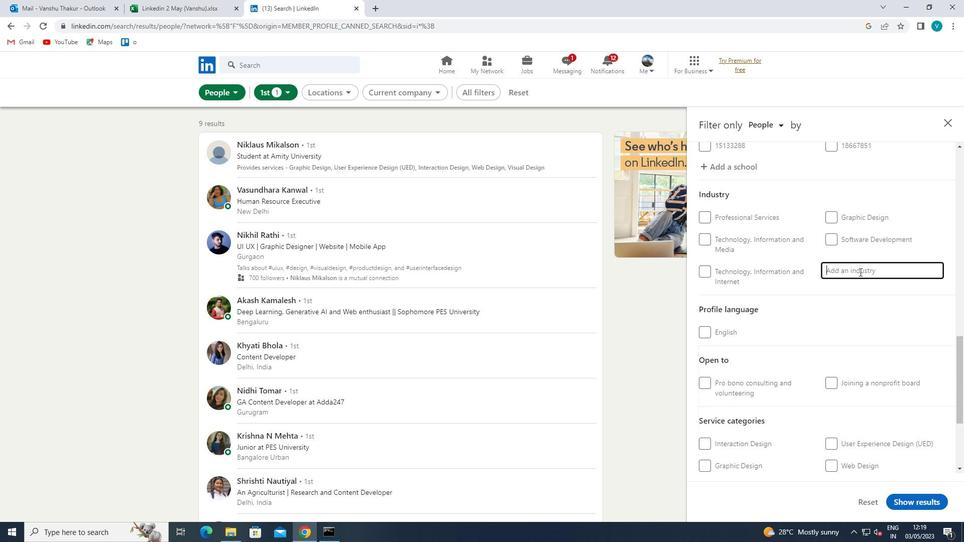 
Action: Mouse moved to (770, 220)
Screenshot: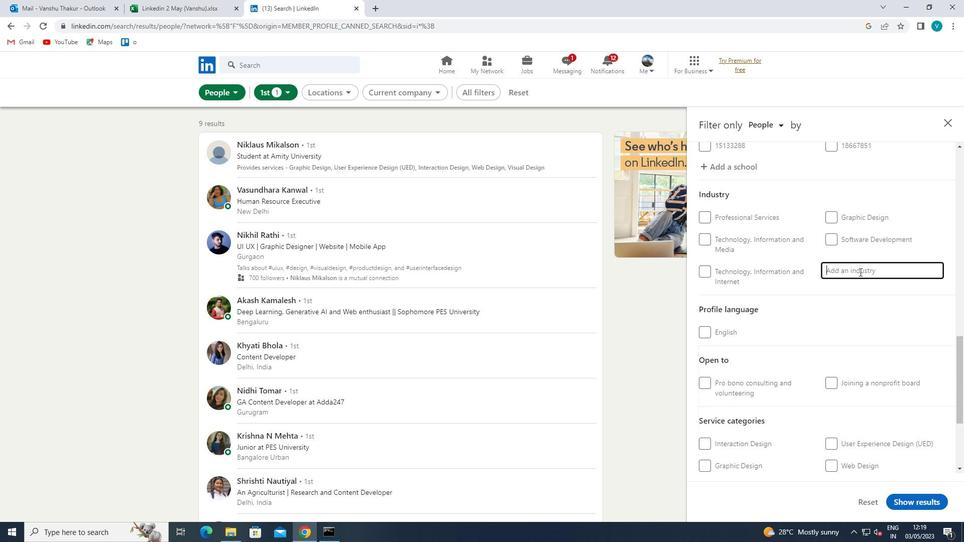 
Action: Key pressed OIL<Key.space>AND<Key.space><Key.shift>COAL<Key.space>
Screenshot: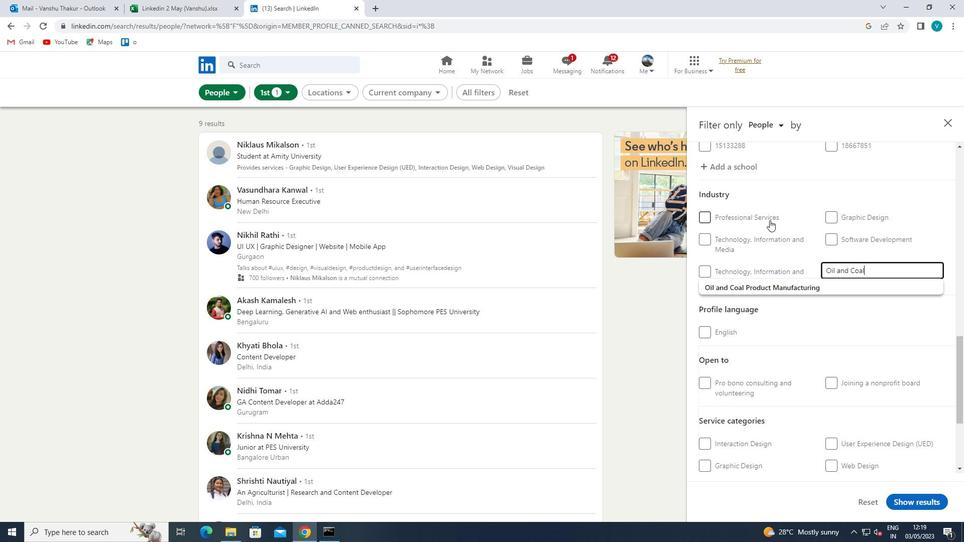 
Action: Mouse moved to (811, 284)
Screenshot: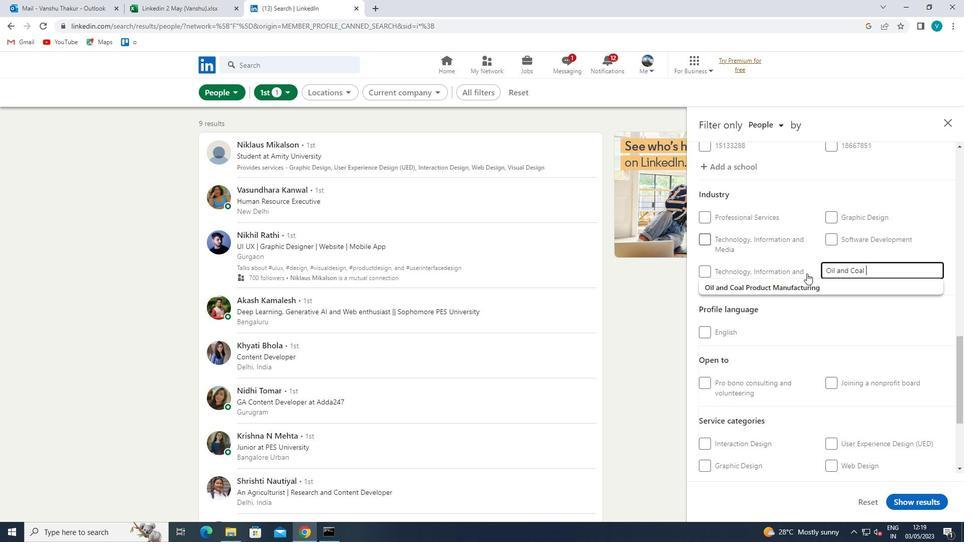
Action: Mouse pressed left at (811, 284)
Screenshot: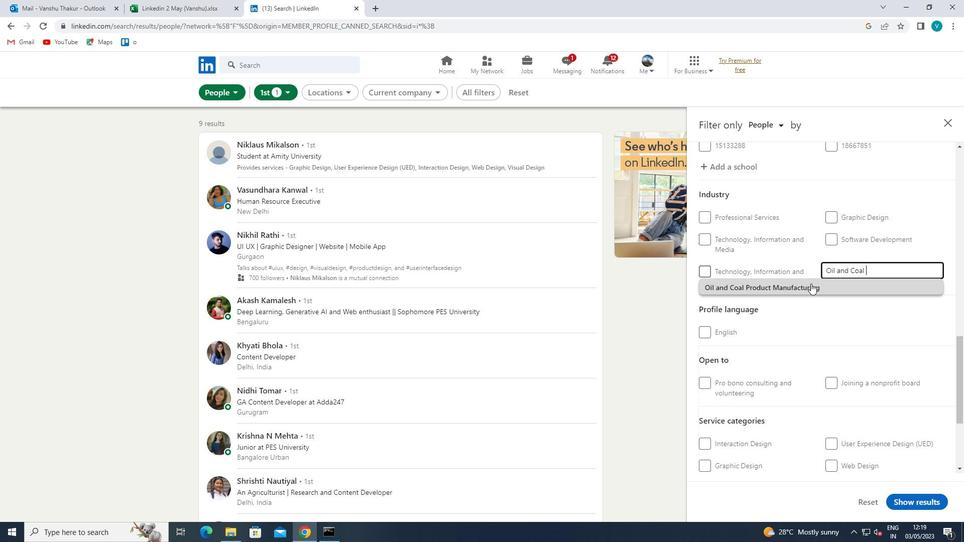 
Action: Mouse scrolled (811, 283) with delta (0, 0)
Screenshot: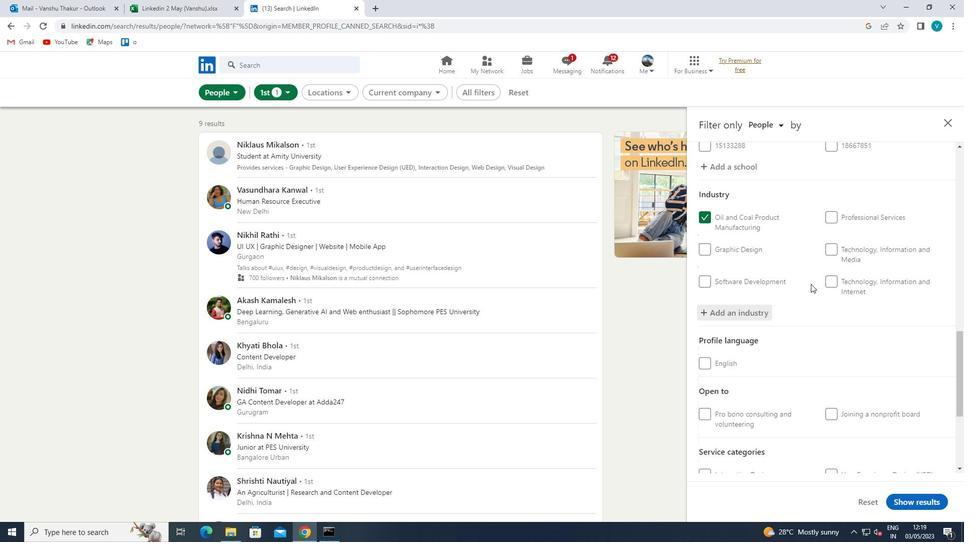 
Action: Mouse scrolled (811, 283) with delta (0, 0)
Screenshot: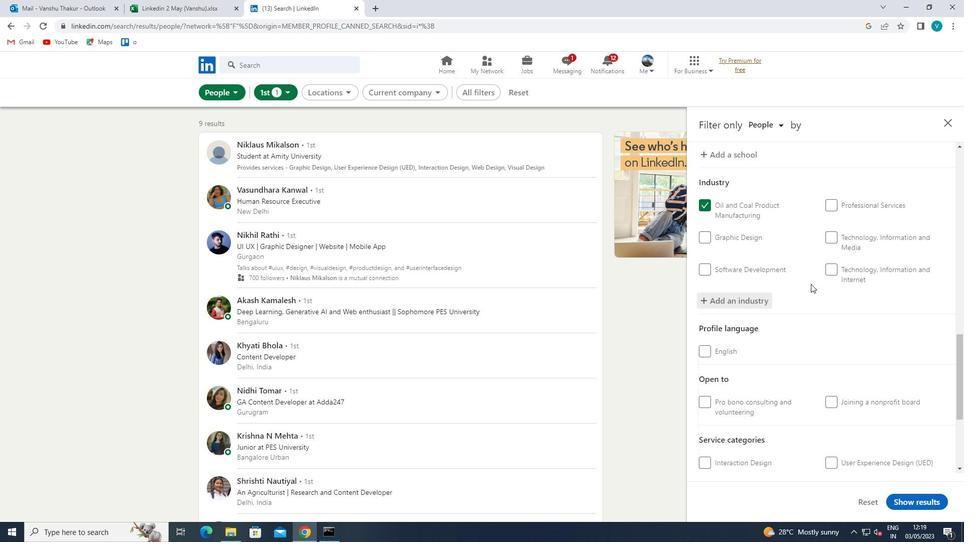 
Action: Mouse scrolled (811, 283) with delta (0, 0)
Screenshot: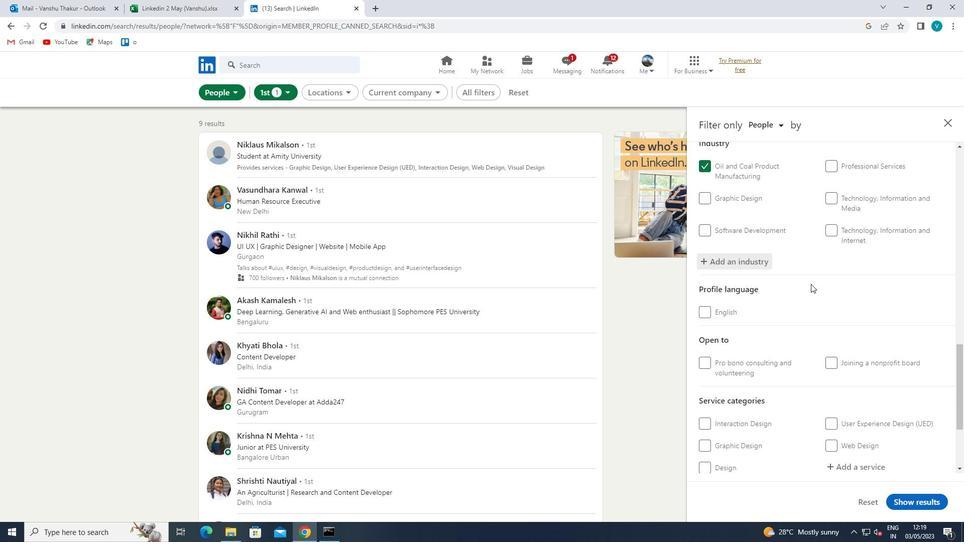 
Action: Mouse scrolled (811, 283) with delta (0, 0)
Screenshot: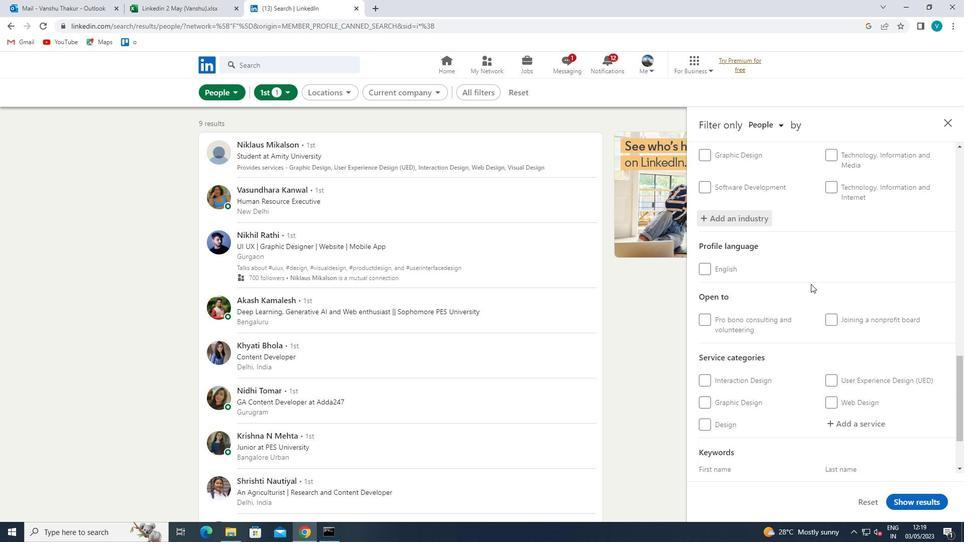 
Action: Mouse moved to (849, 330)
Screenshot: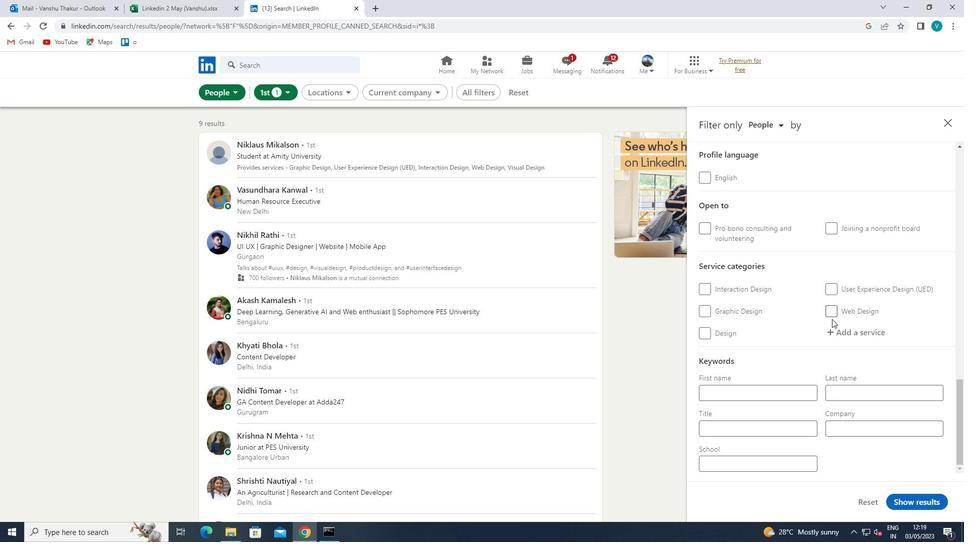 
Action: Mouse pressed left at (849, 330)
Screenshot: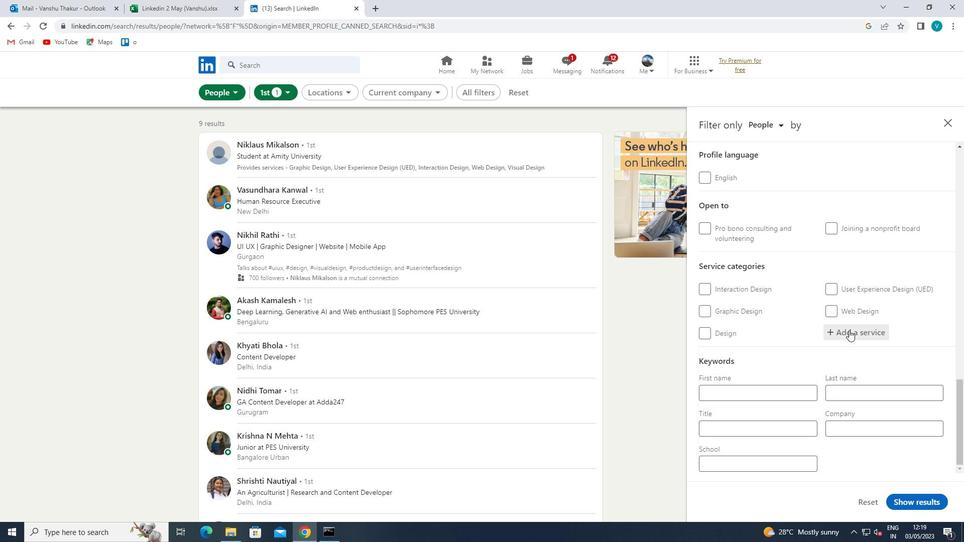 
Action: Key pressed <Key.shift>TAX<Key.space>
Screenshot: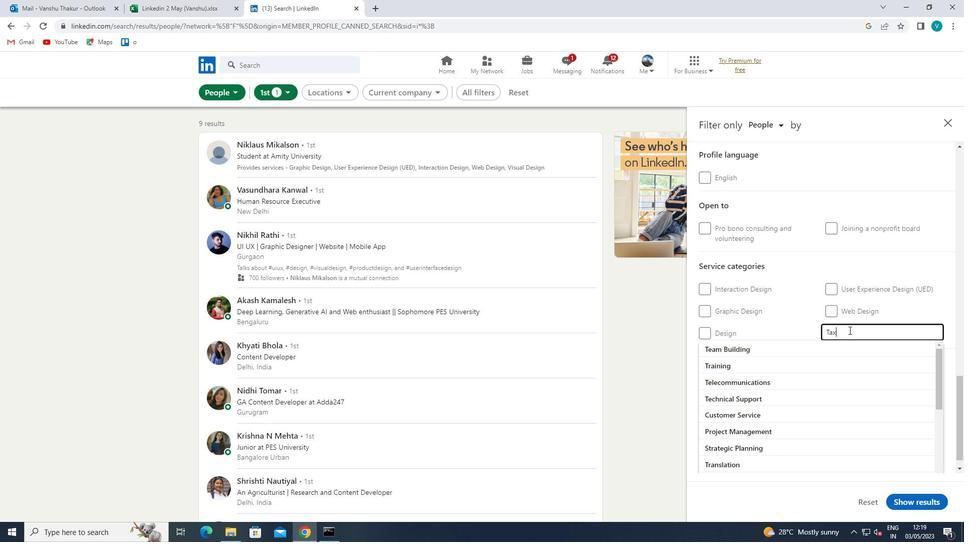 
Action: Mouse moved to (826, 346)
Screenshot: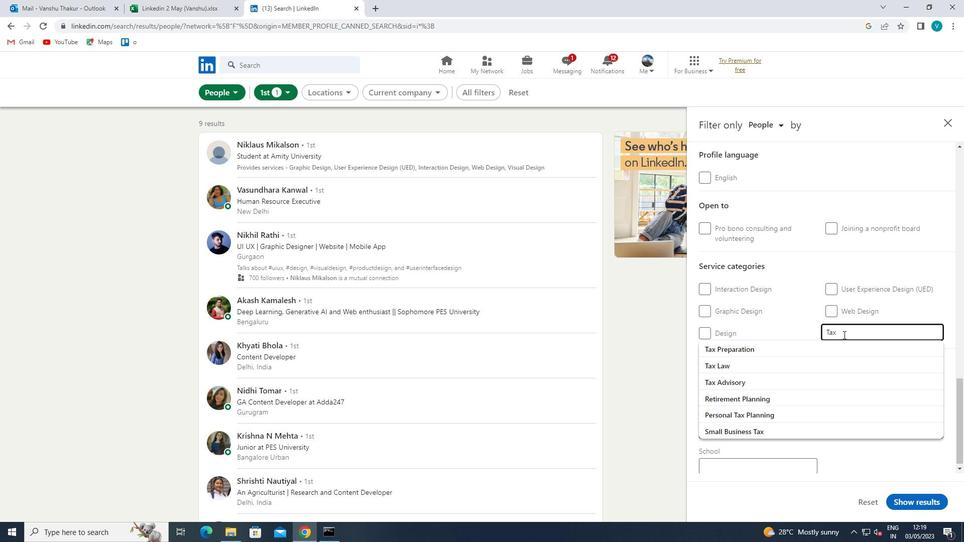 
Action: Mouse pressed left at (826, 346)
Screenshot: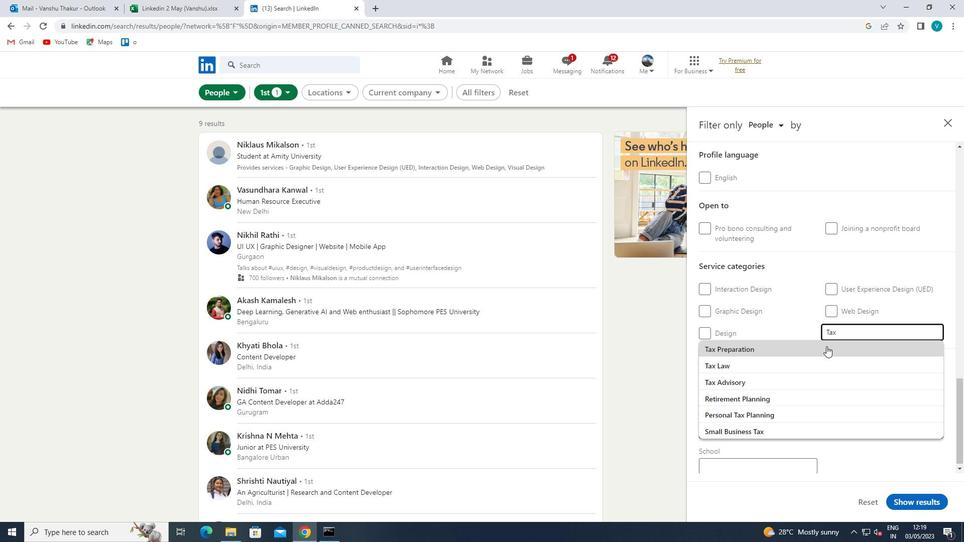 
Action: Mouse scrolled (826, 346) with delta (0, 0)
Screenshot: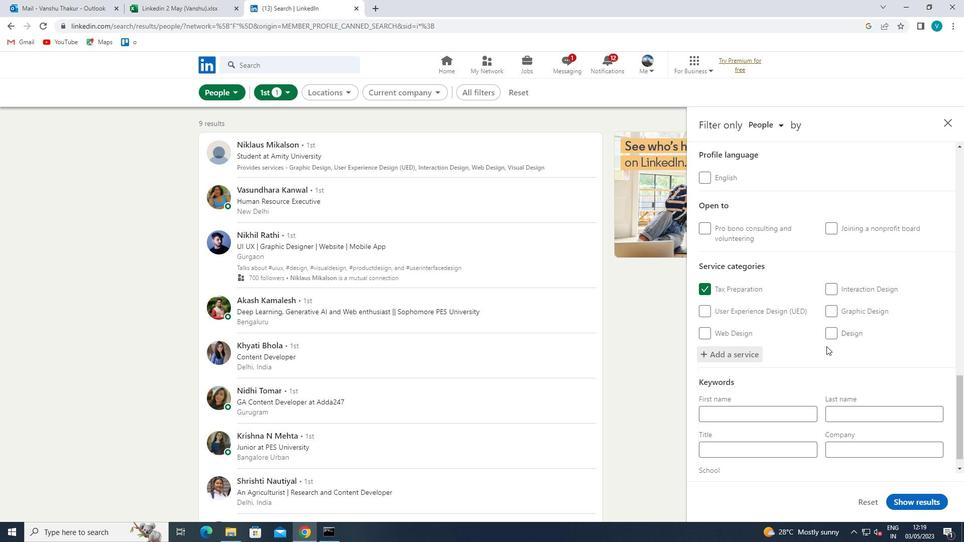 
Action: Mouse scrolled (826, 346) with delta (0, 0)
Screenshot: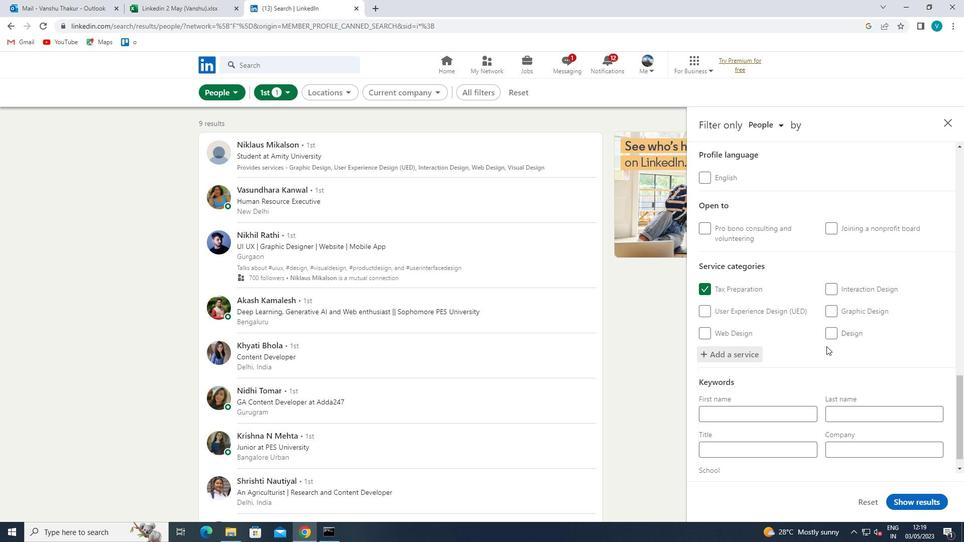 
Action: Mouse scrolled (826, 346) with delta (0, 0)
Screenshot: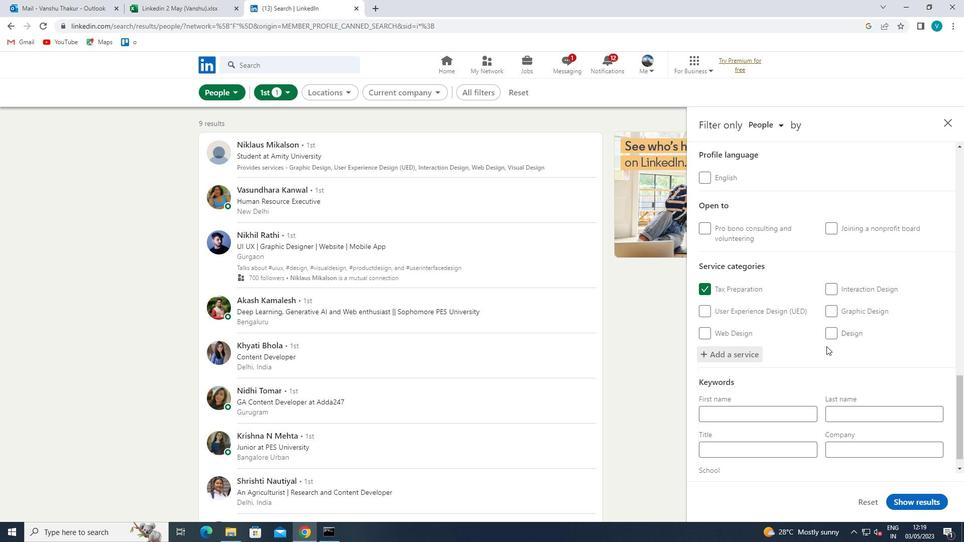 
Action: Mouse moved to (802, 434)
Screenshot: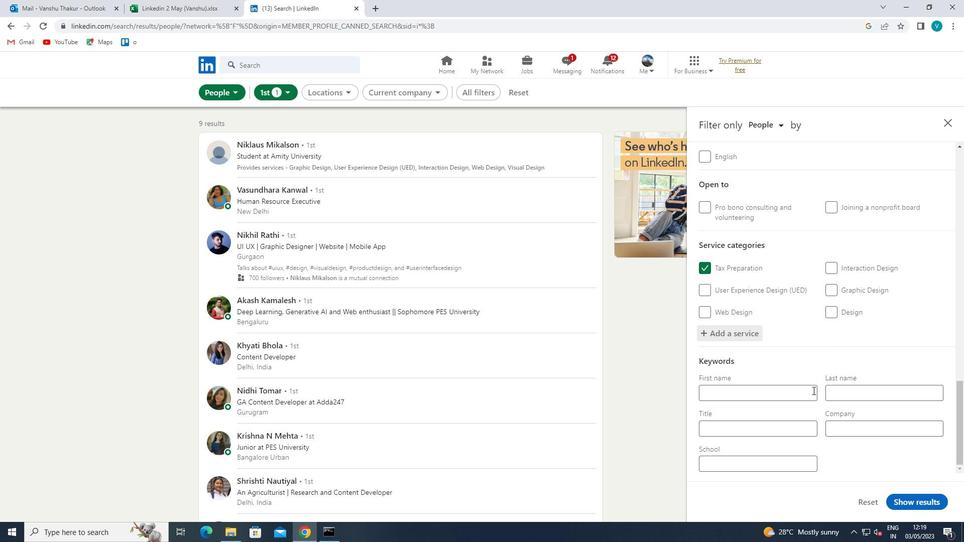 
Action: Mouse pressed left at (802, 434)
Screenshot: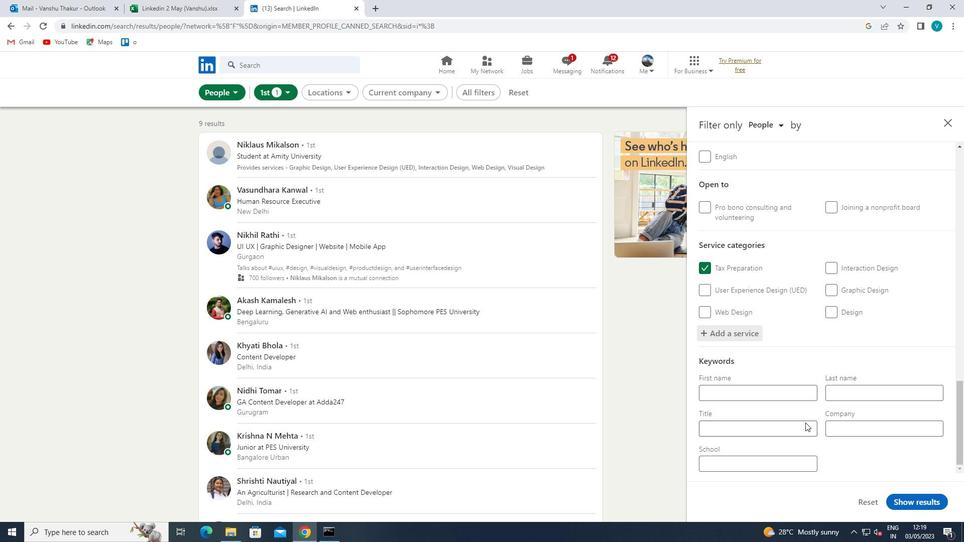 
Action: Mouse moved to (803, 432)
Screenshot: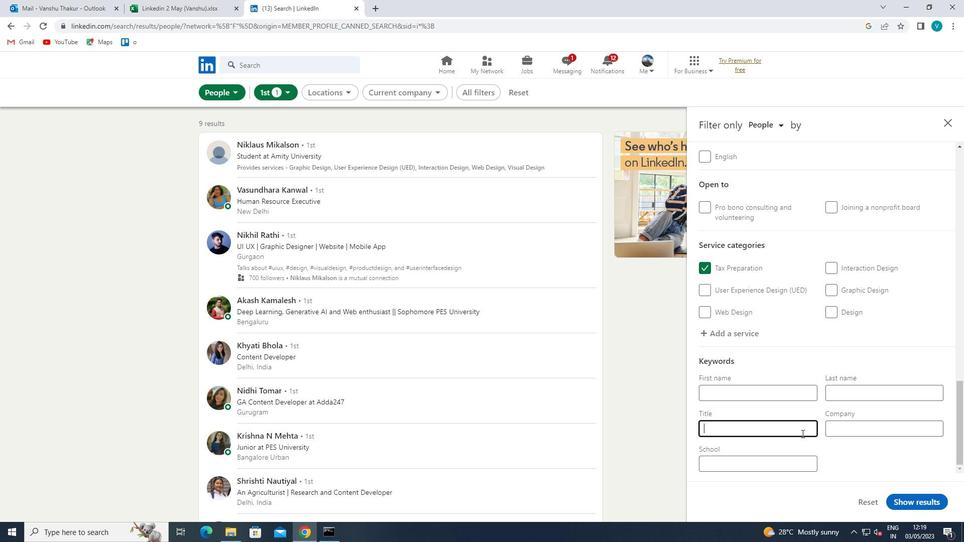 
Action: Key pressed <Key.shift>EMERGENV<Key.backspace>CY<Key.space><Key.shift>RELIEF<Key.space><Key.shift>WORKER<Key.space>
Screenshot: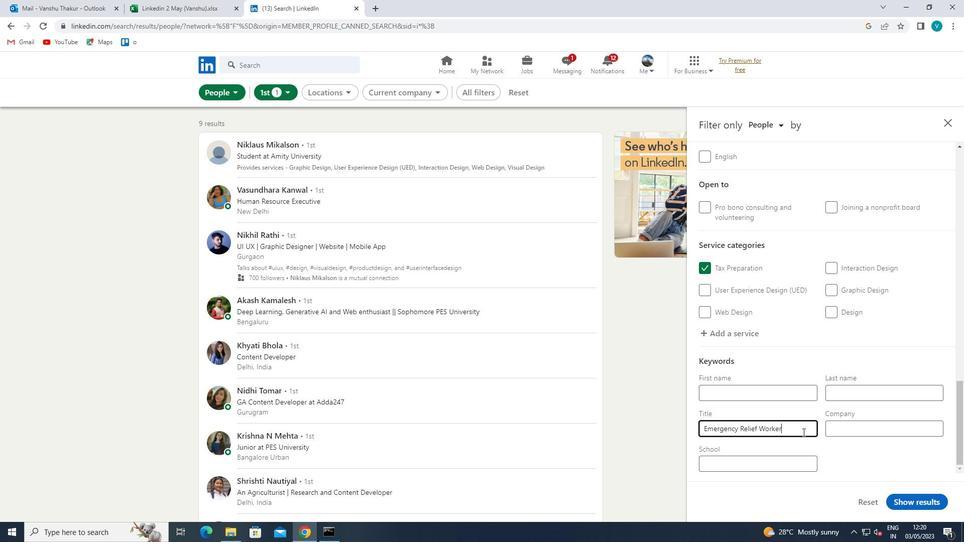 
Action: Mouse moved to (898, 499)
Screenshot: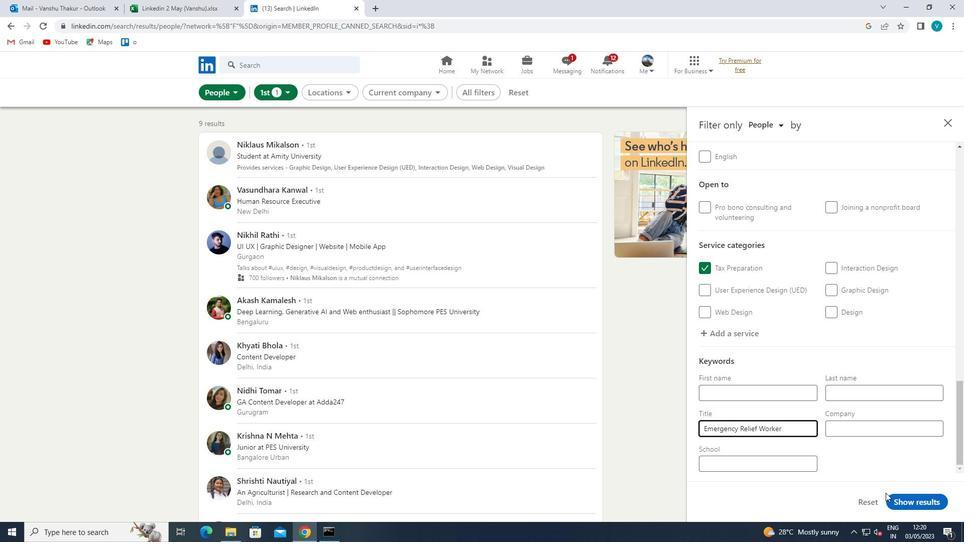 
Action: Mouse pressed left at (898, 499)
Screenshot: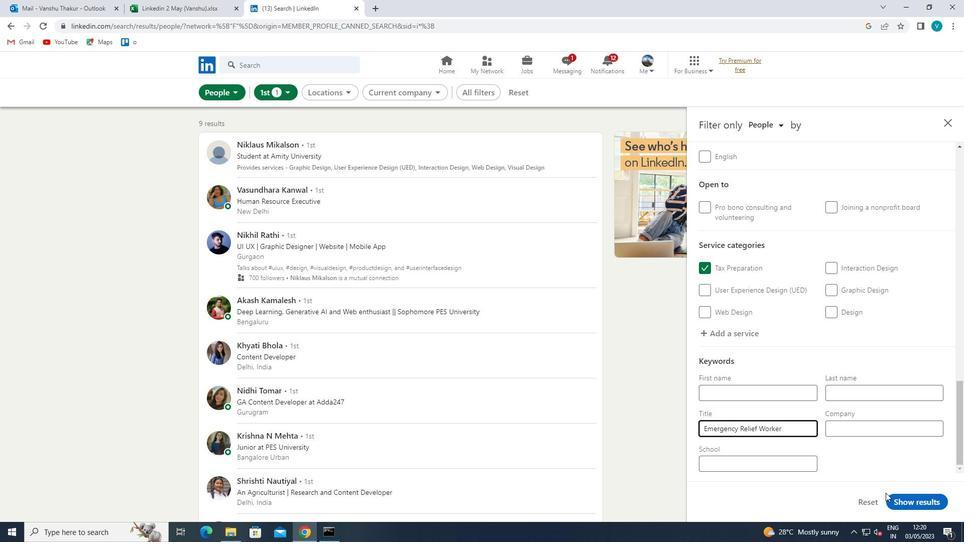
Action: Mouse moved to (898, 499)
Screenshot: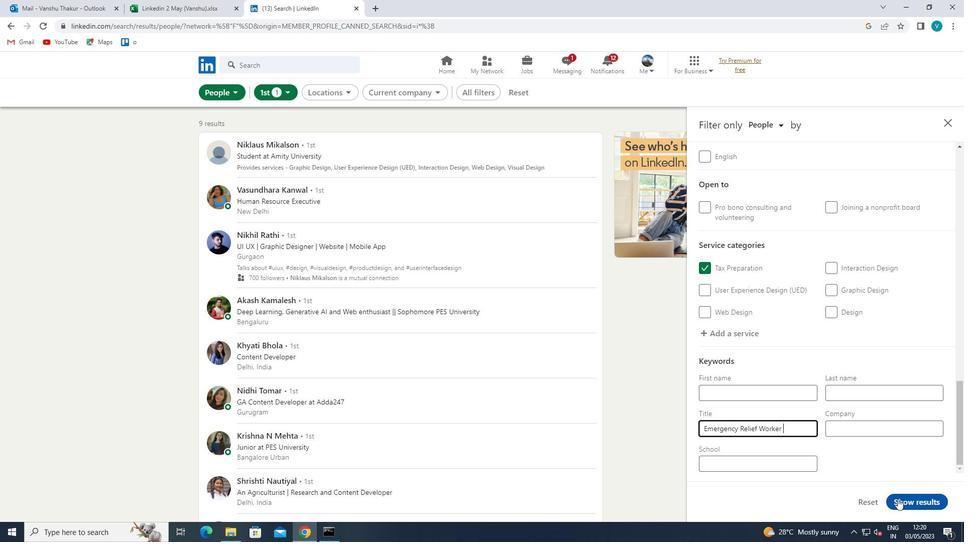 
